 Task: Change the repository scan ignored folder to 3 in the git.
Action: Mouse moved to (27, 633)
Screenshot: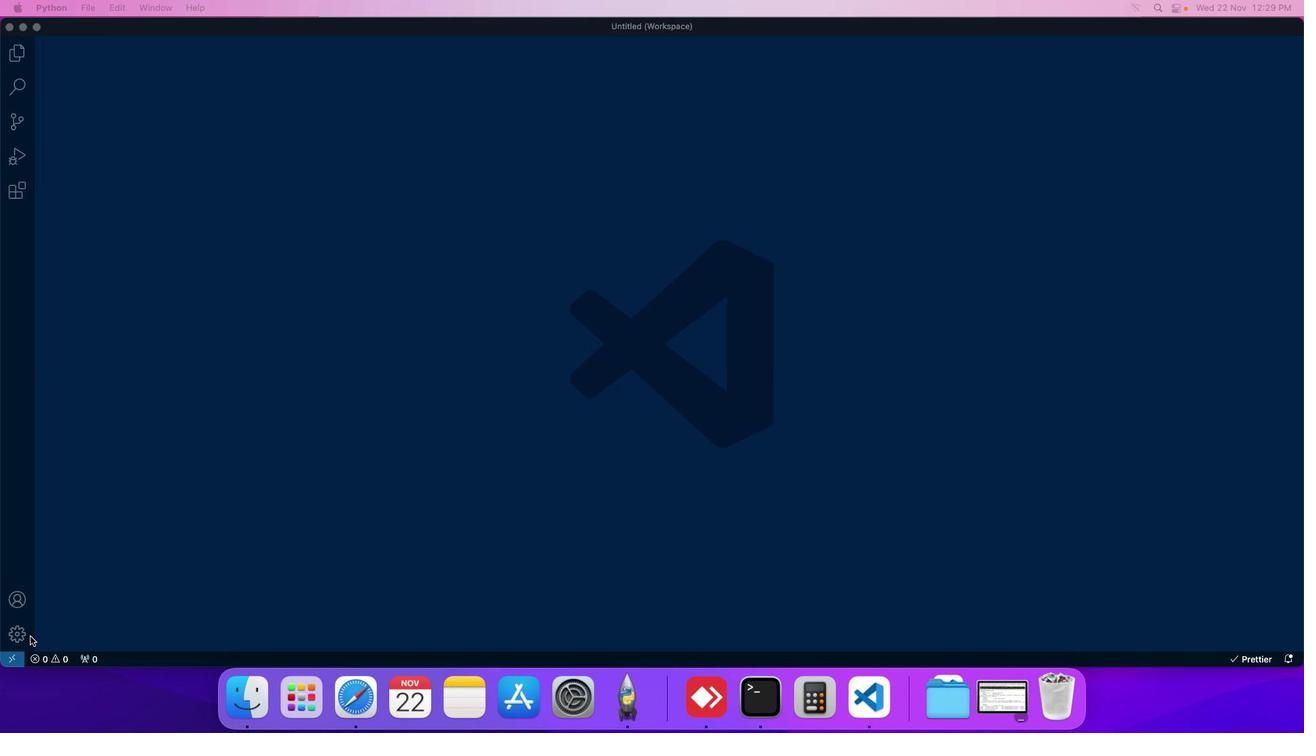 
Action: Mouse pressed left at (27, 633)
Screenshot: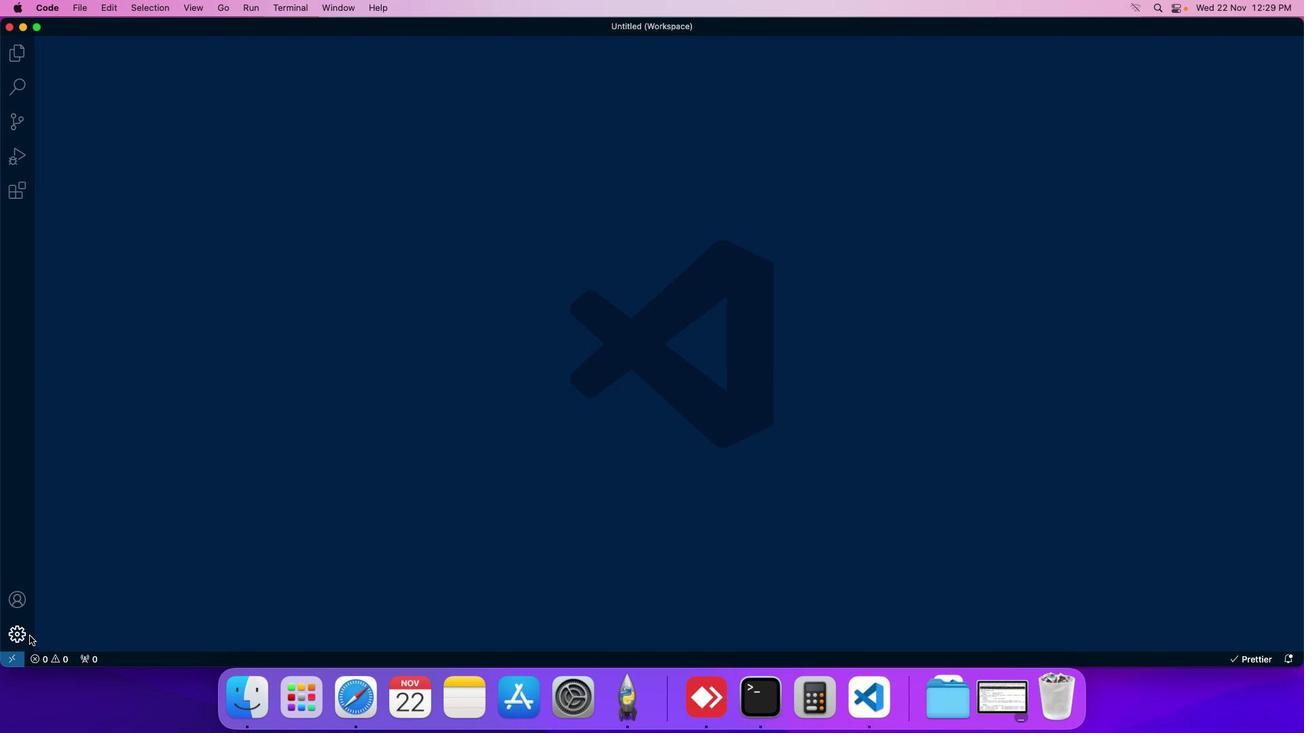 
Action: Mouse moved to (67, 530)
Screenshot: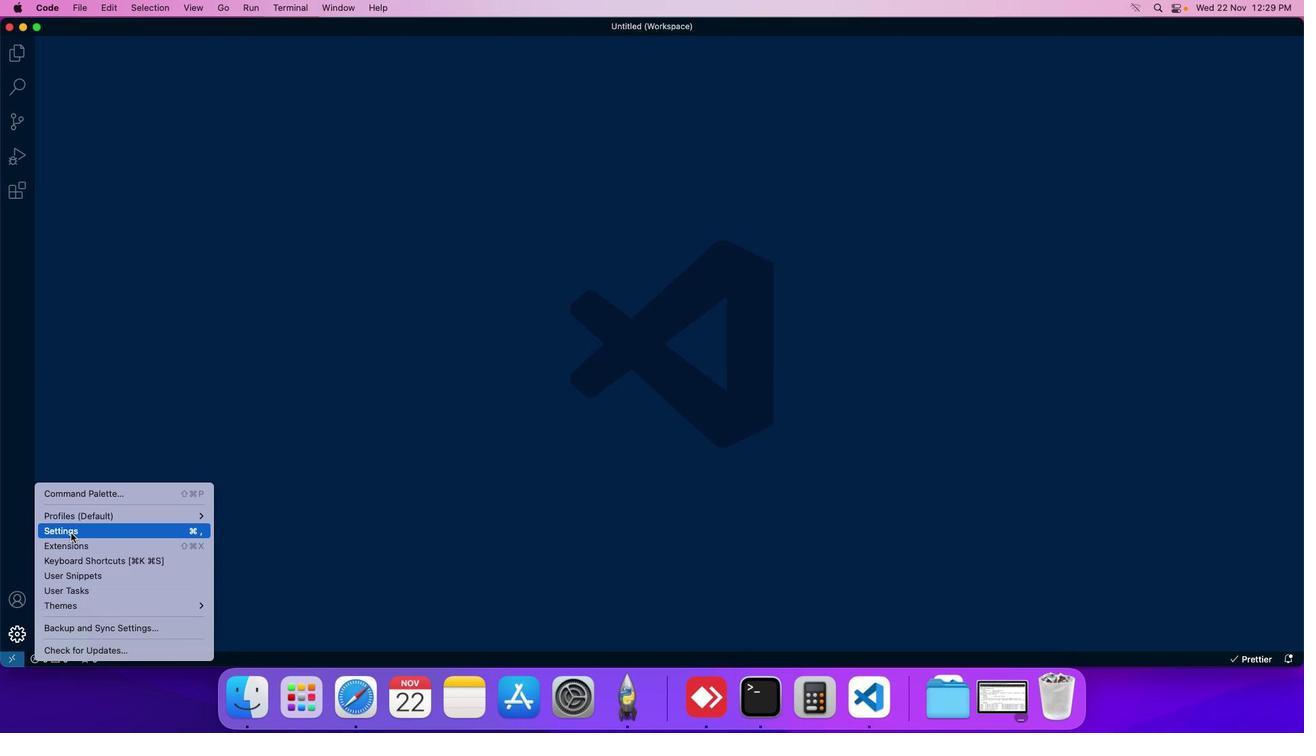 
Action: Mouse pressed left at (67, 530)
Screenshot: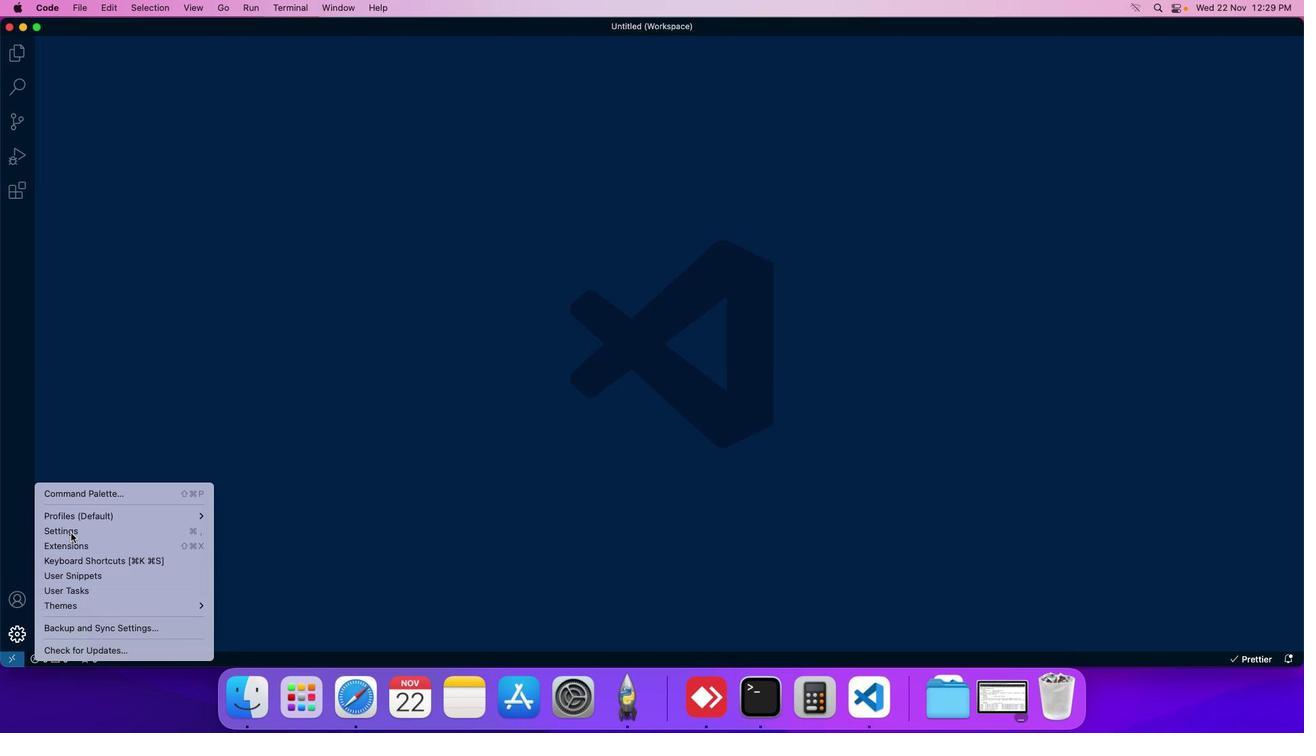 
Action: Mouse moved to (317, 107)
Screenshot: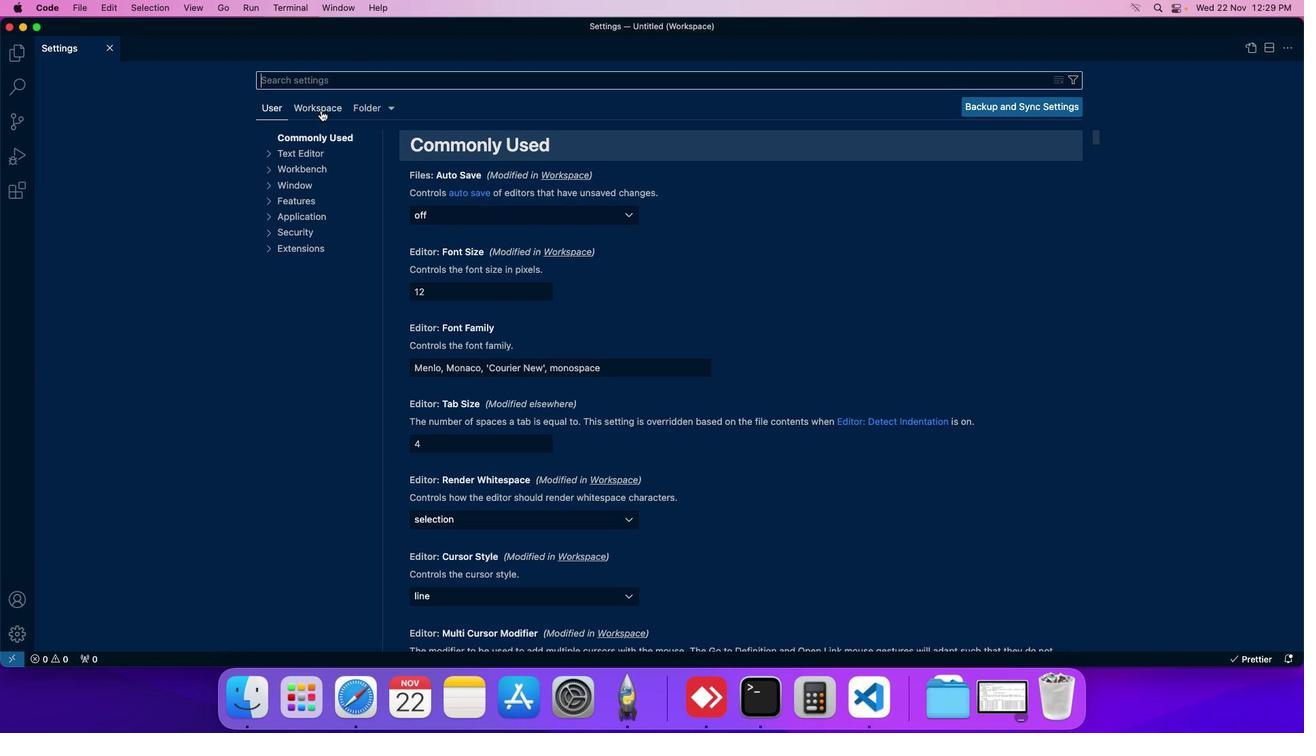 
Action: Mouse pressed left at (317, 107)
Screenshot: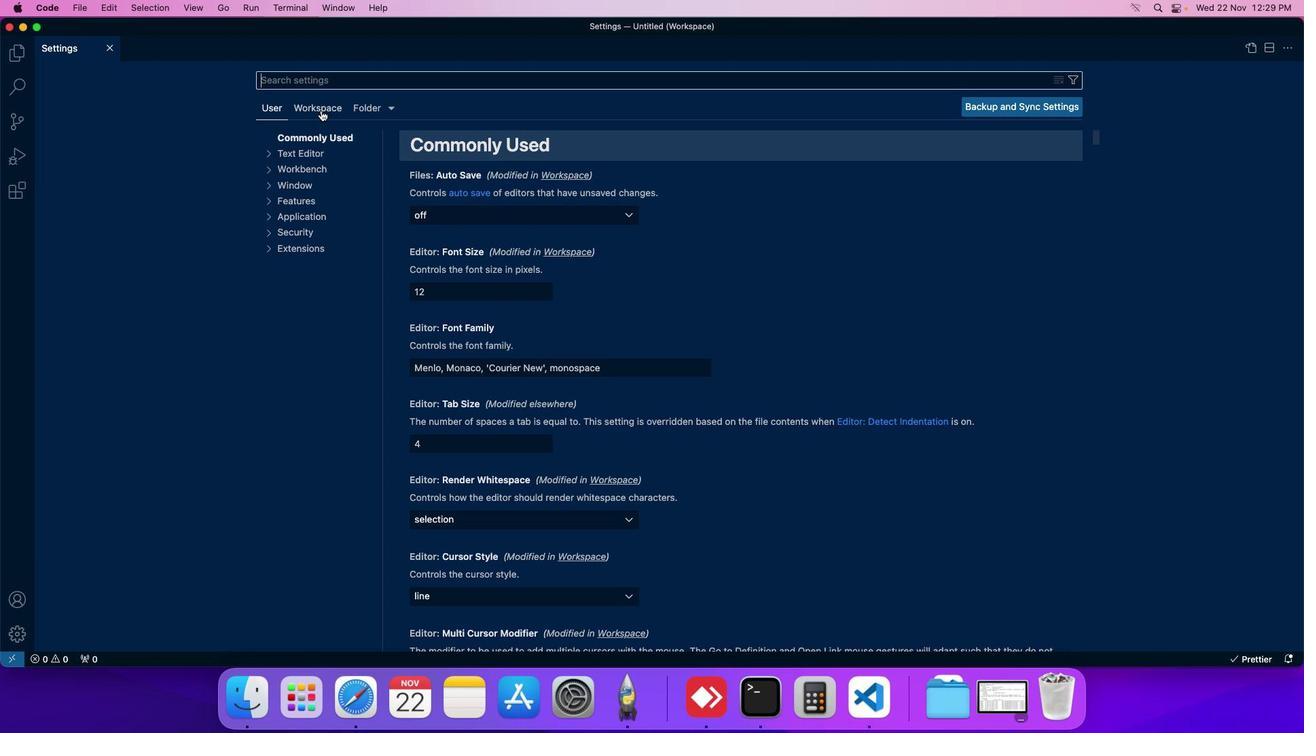 
Action: Mouse moved to (298, 224)
Screenshot: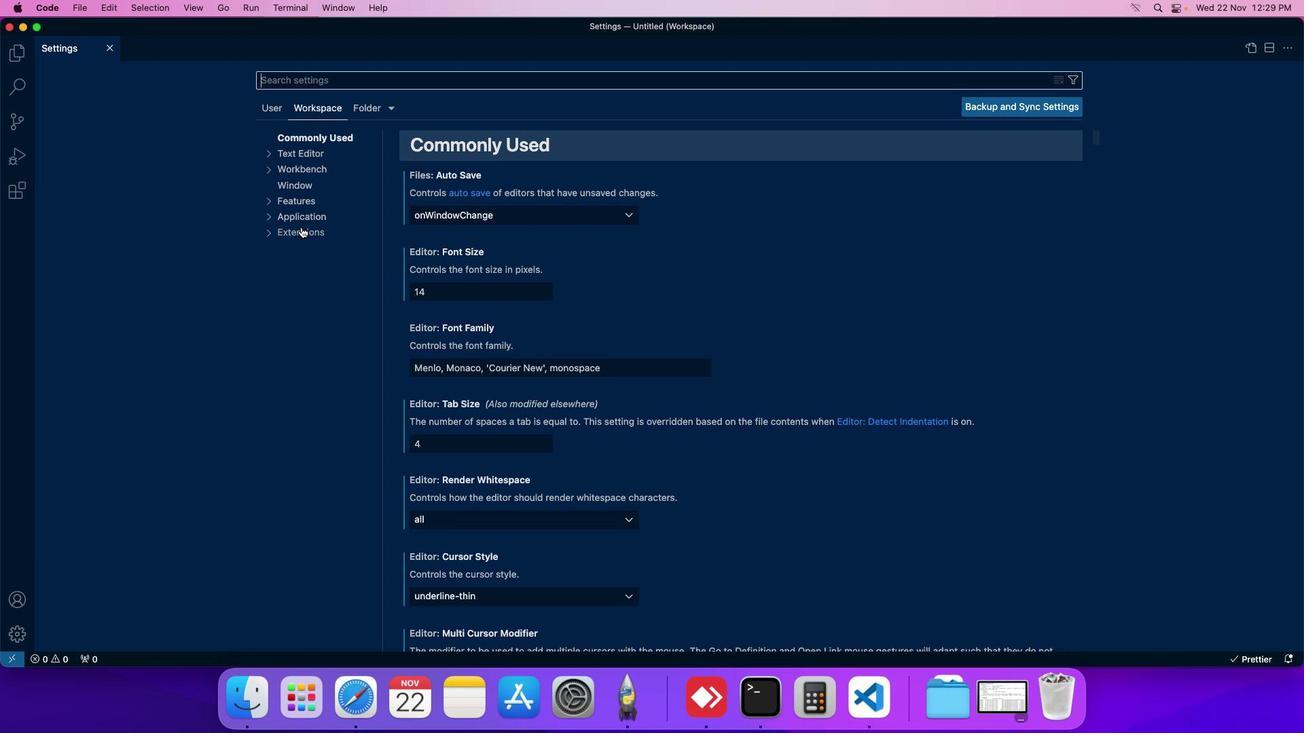
Action: Mouse pressed left at (298, 224)
Screenshot: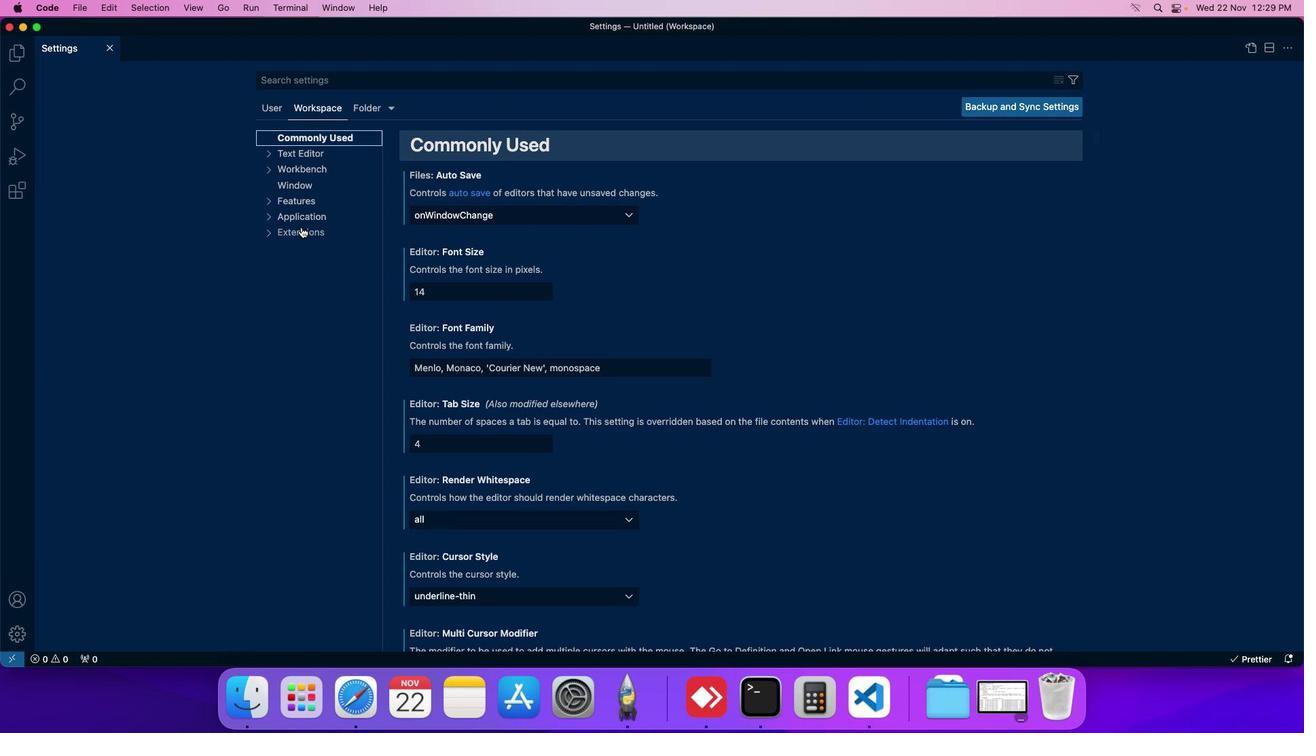 
Action: Mouse moved to (296, 284)
Screenshot: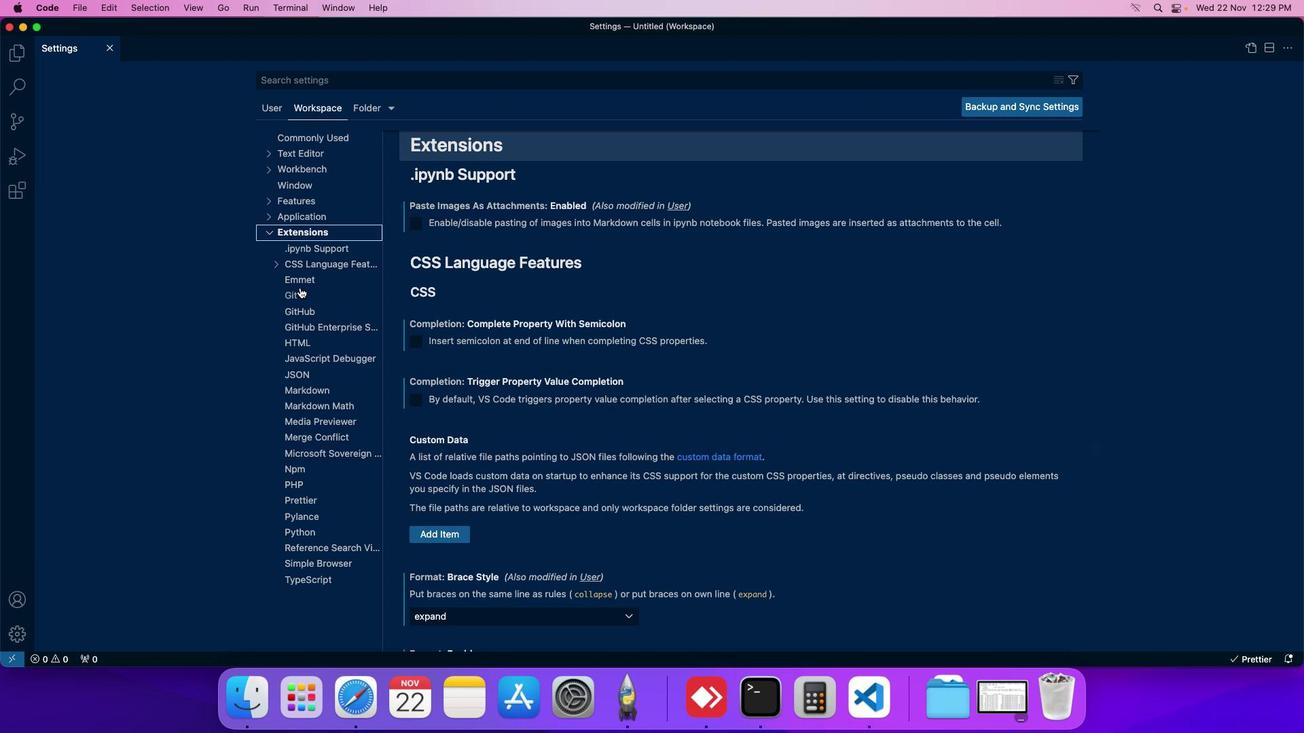 
Action: Mouse pressed left at (296, 284)
Screenshot: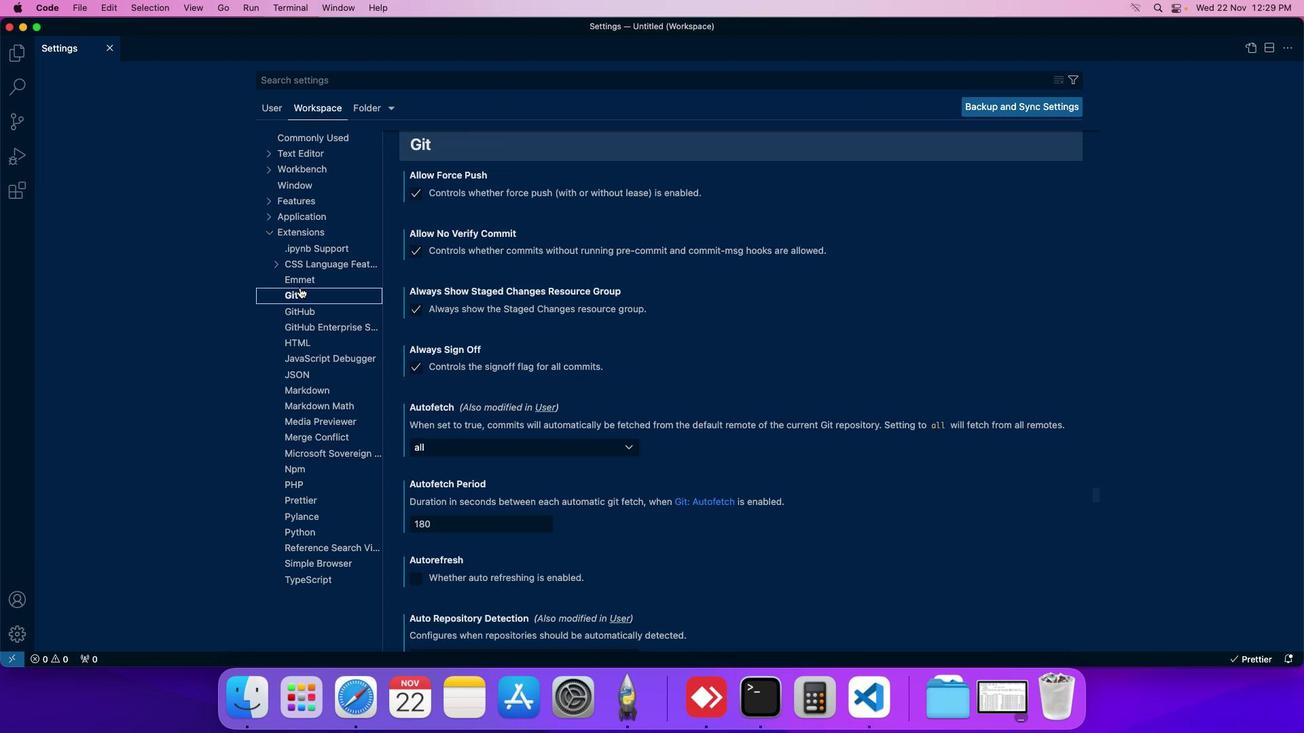 
Action: Mouse moved to (401, 358)
Screenshot: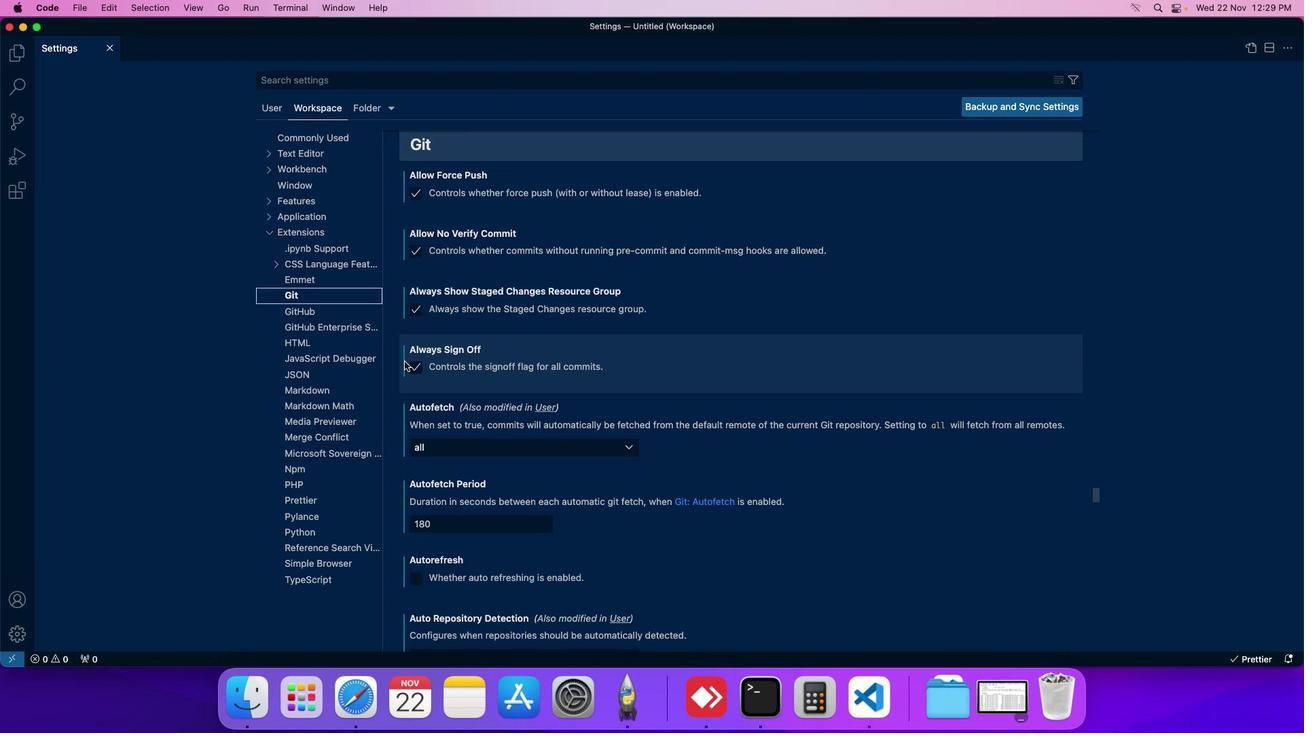 
Action: Mouse scrolled (401, 358) with delta (-2, -3)
Screenshot: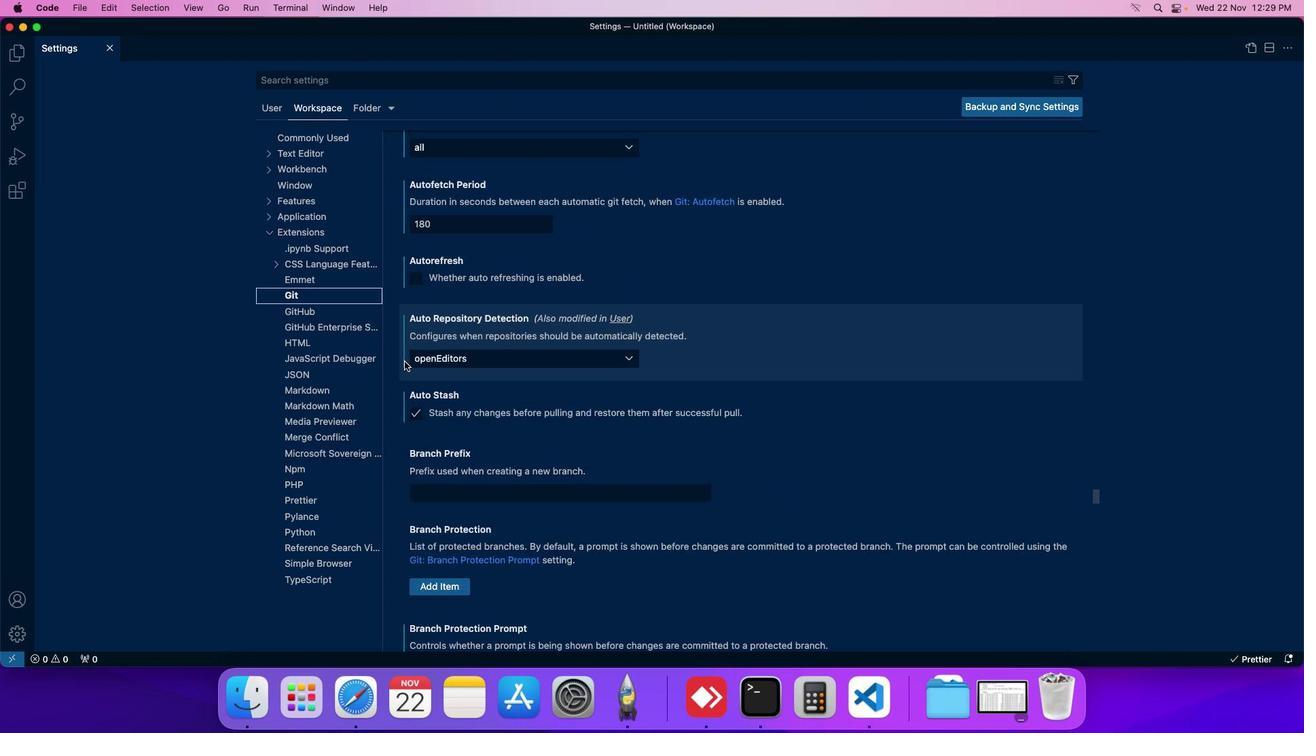 
Action: Mouse scrolled (401, 358) with delta (-2, -3)
Screenshot: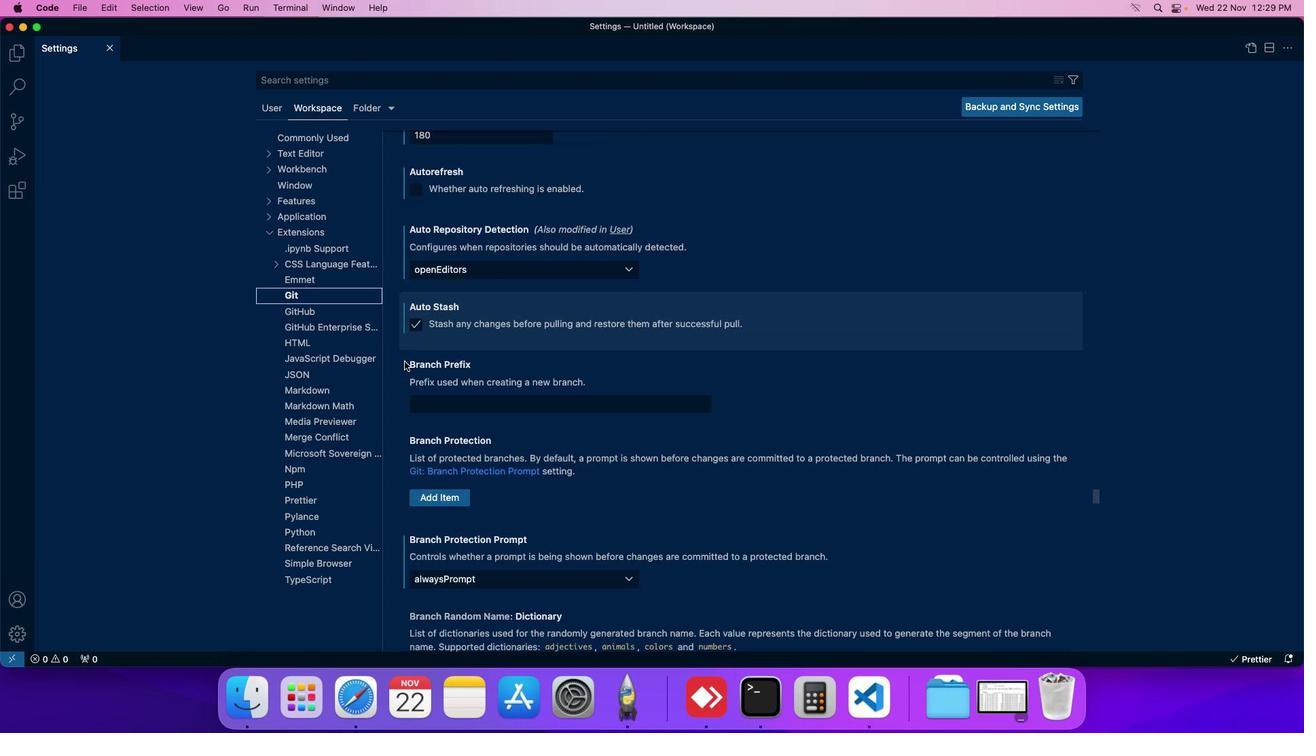 
Action: Mouse scrolled (401, 358) with delta (-2, -3)
Screenshot: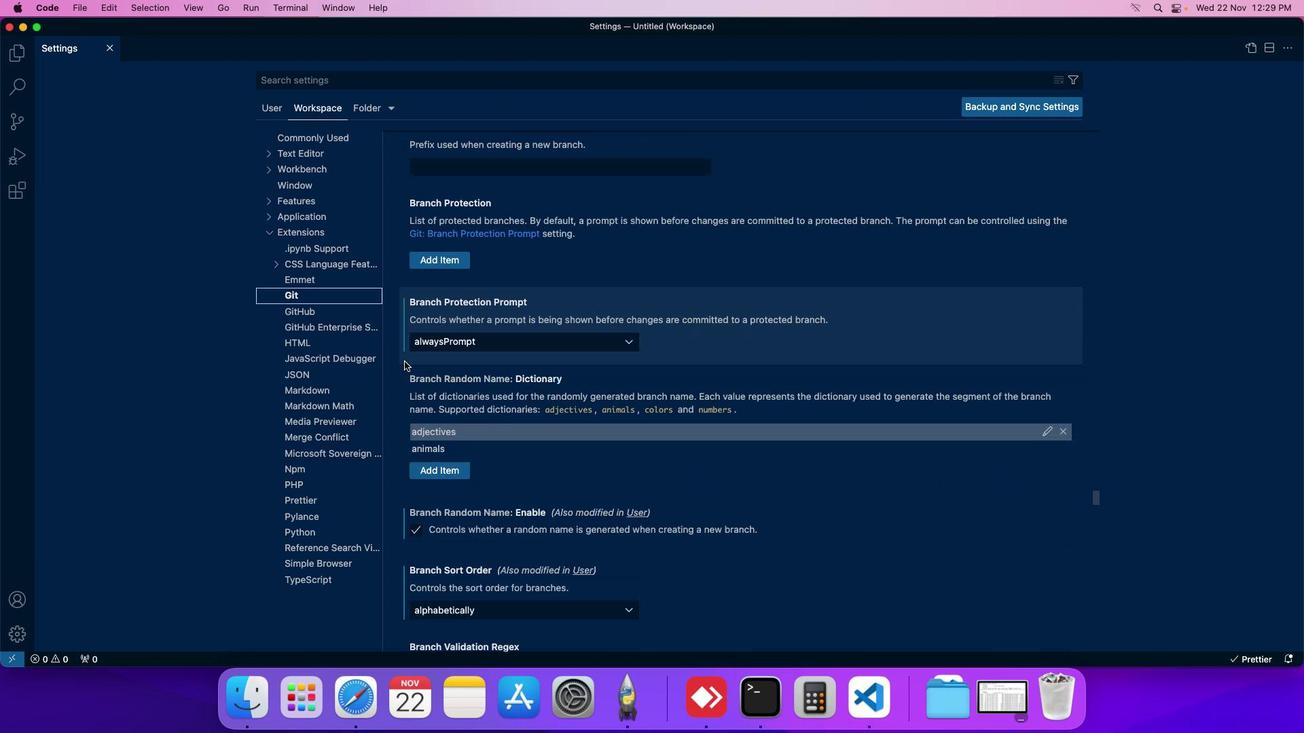
Action: Mouse scrolled (401, 358) with delta (-2, -3)
Screenshot: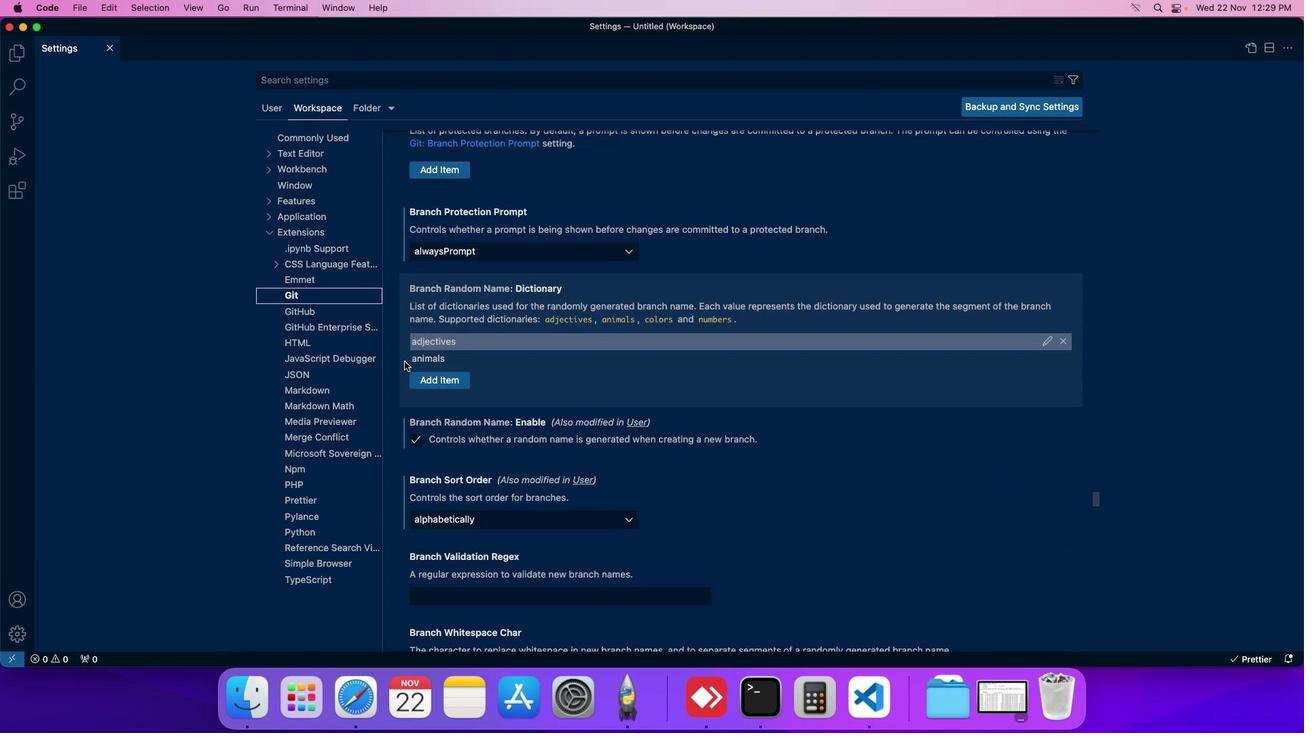 
Action: Mouse scrolled (401, 358) with delta (-2, -3)
Screenshot: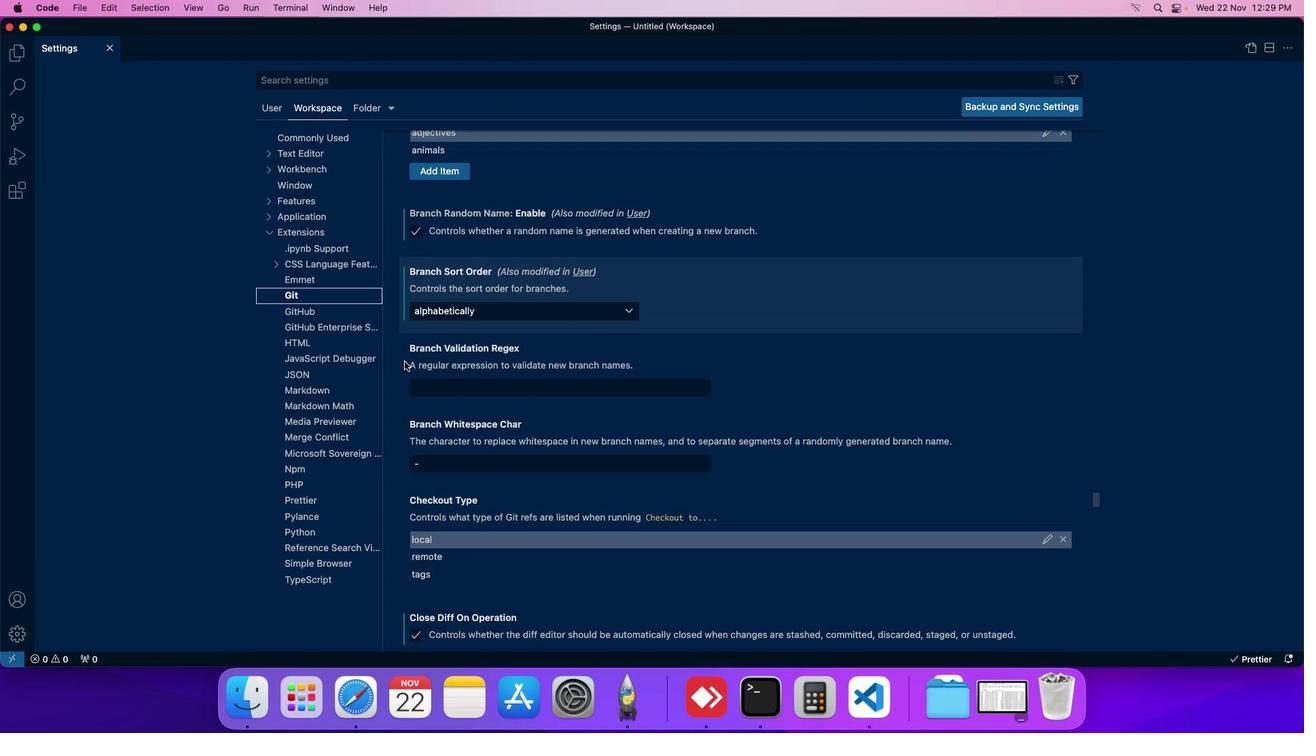 
Action: Mouse scrolled (401, 358) with delta (-2, -3)
Screenshot: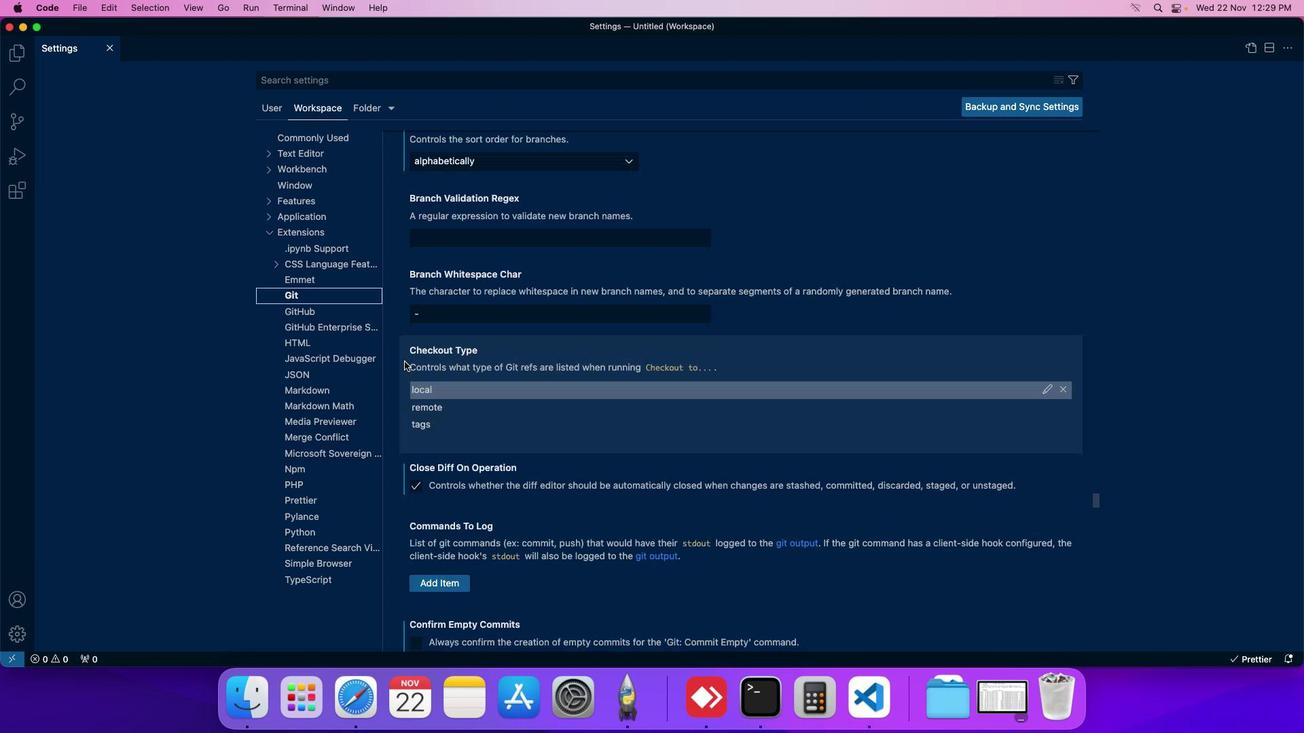 
Action: Mouse scrolled (401, 358) with delta (-2, -3)
Screenshot: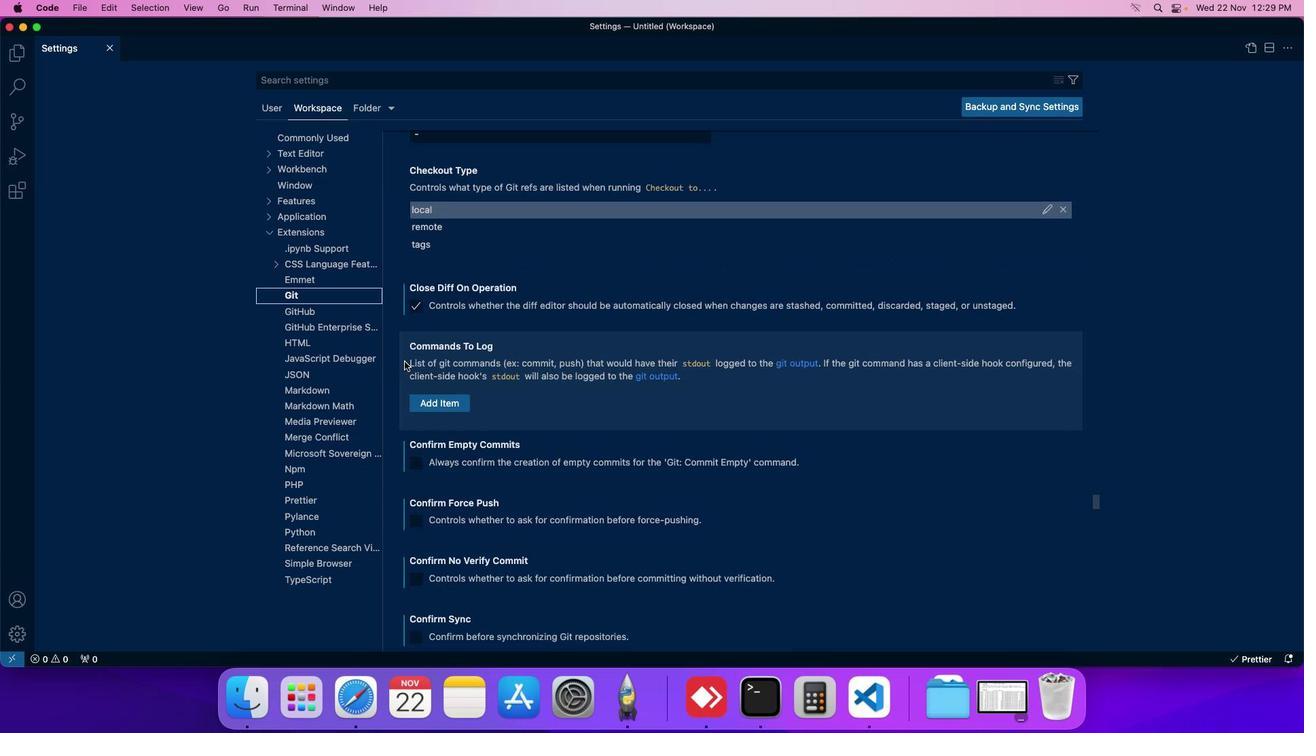 
Action: Mouse scrolled (401, 358) with delta (-2, -3)
Screenshot: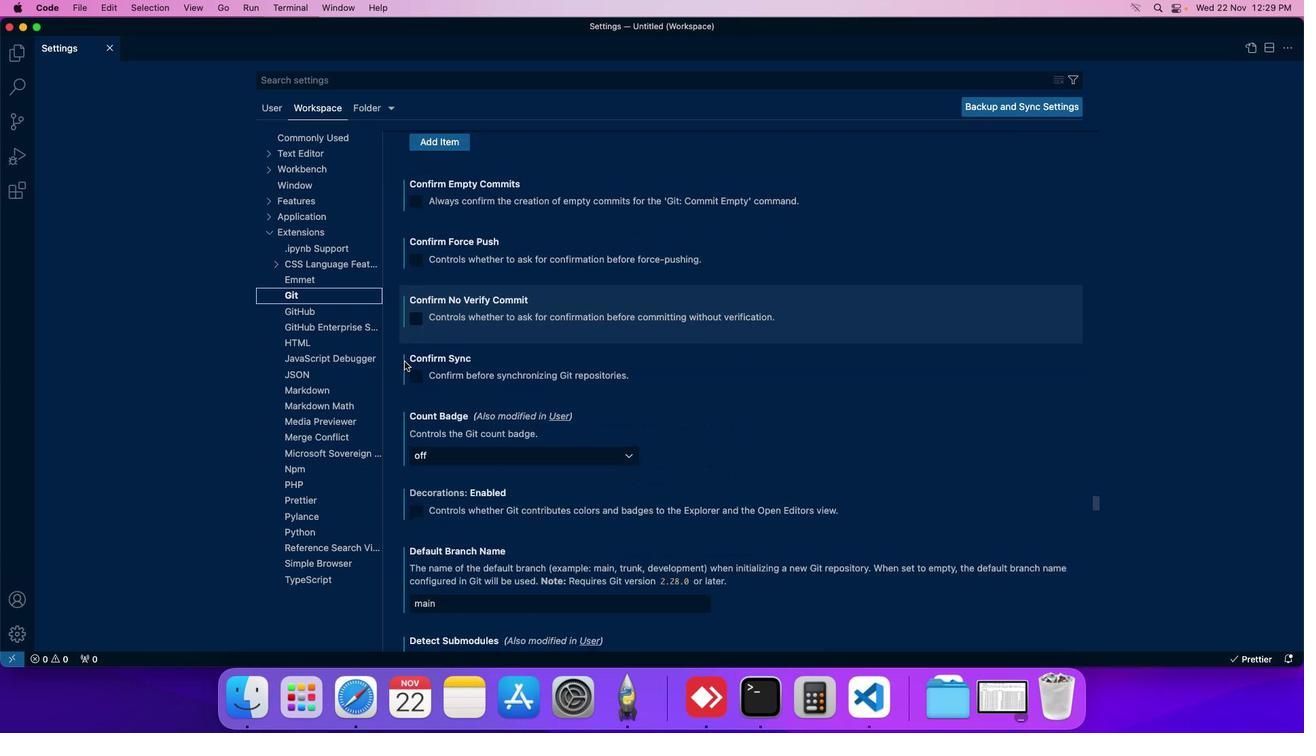 
Action: Mouse scrolled (401, 358) with delta (-2, -3)
Screenshot: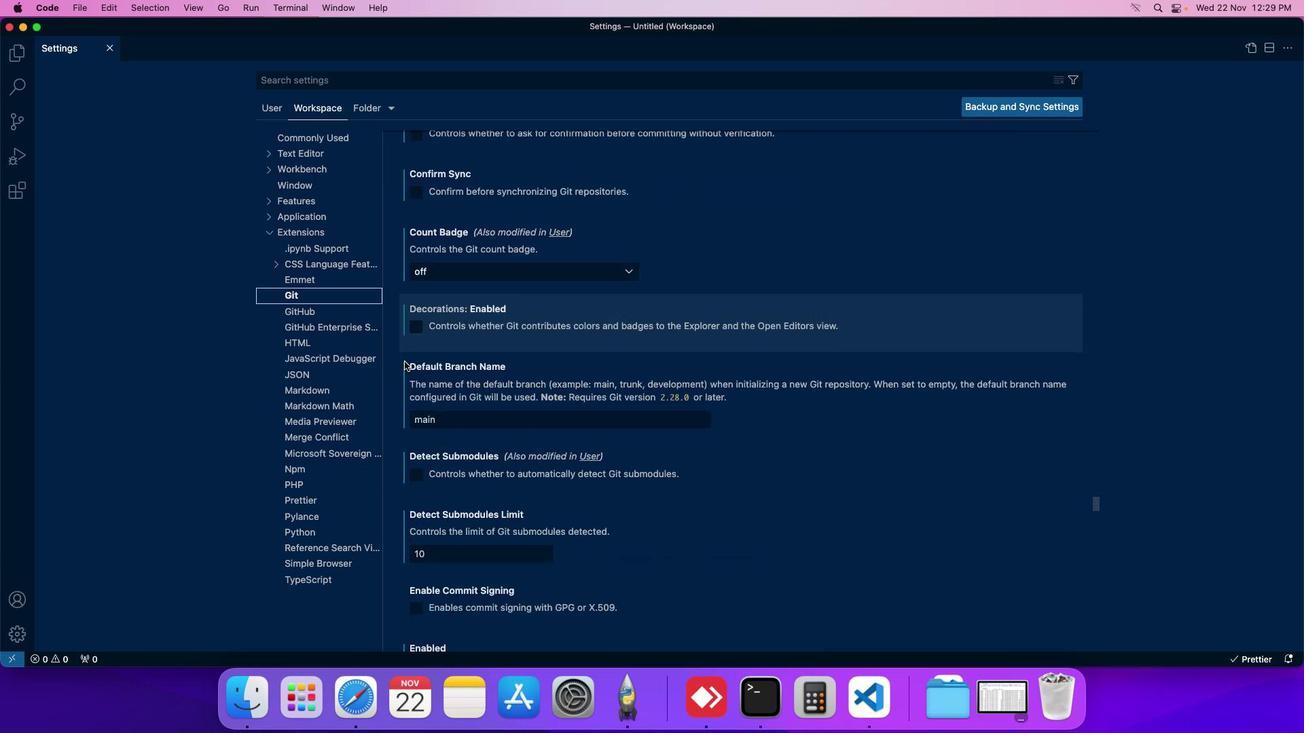 
Action: Mouse scrolled (401, 358) with delta (-2, -3)
Screenshot: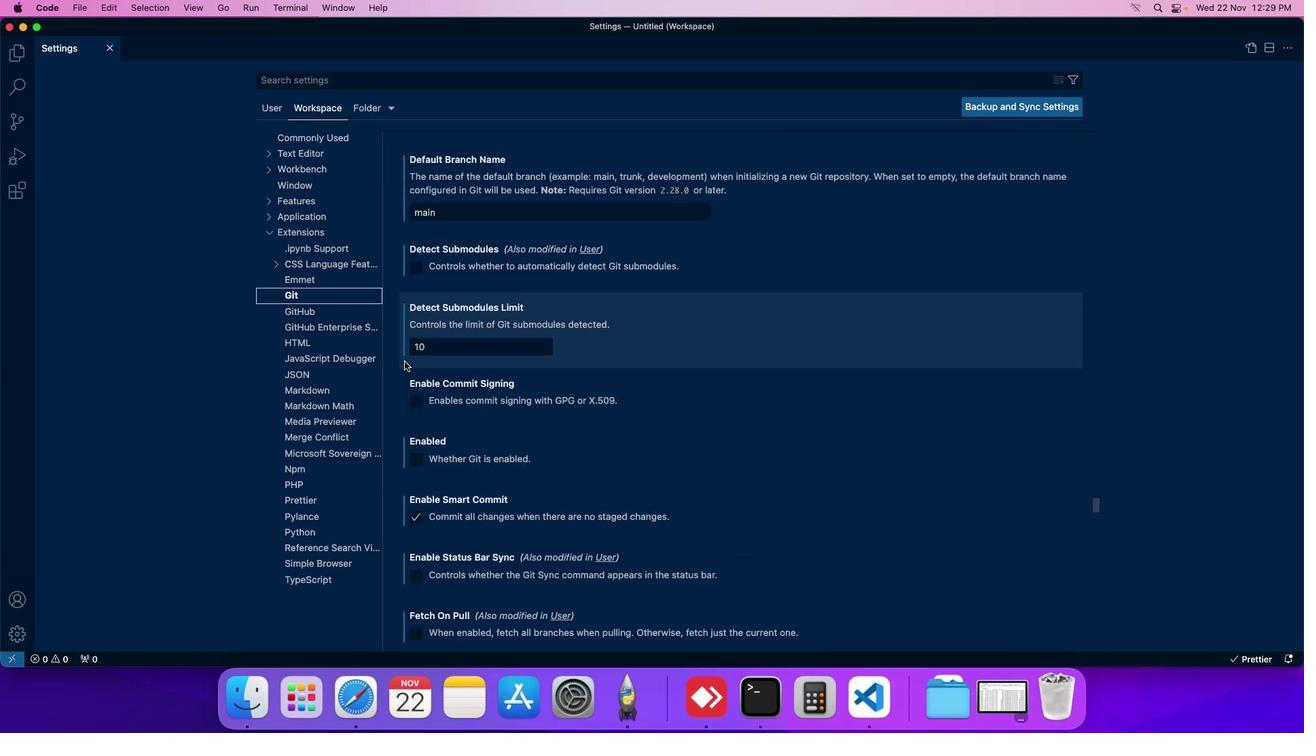 
Action: Mouse scrolled (401, 358) with delta (-2, -3)
Screenshot: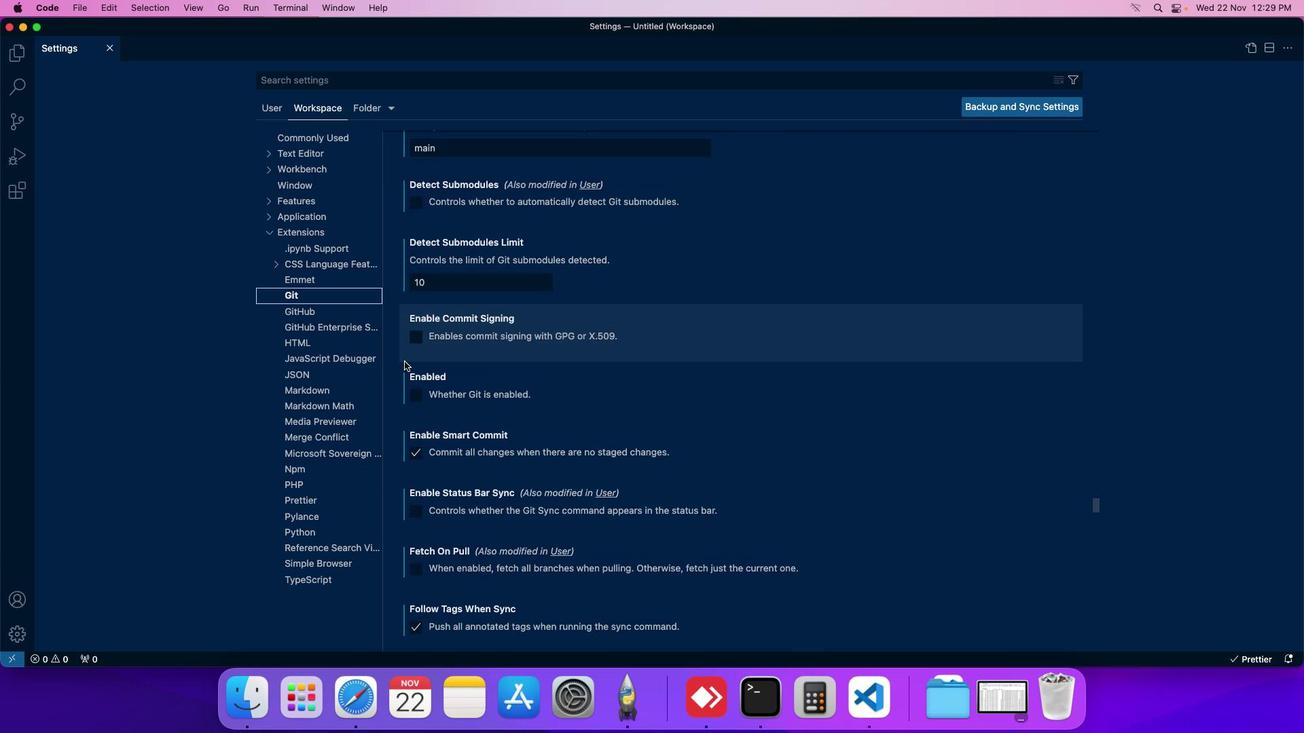 
Action: Mouse scrolled (401, 358) with delta (-2, -3)
Screenshot: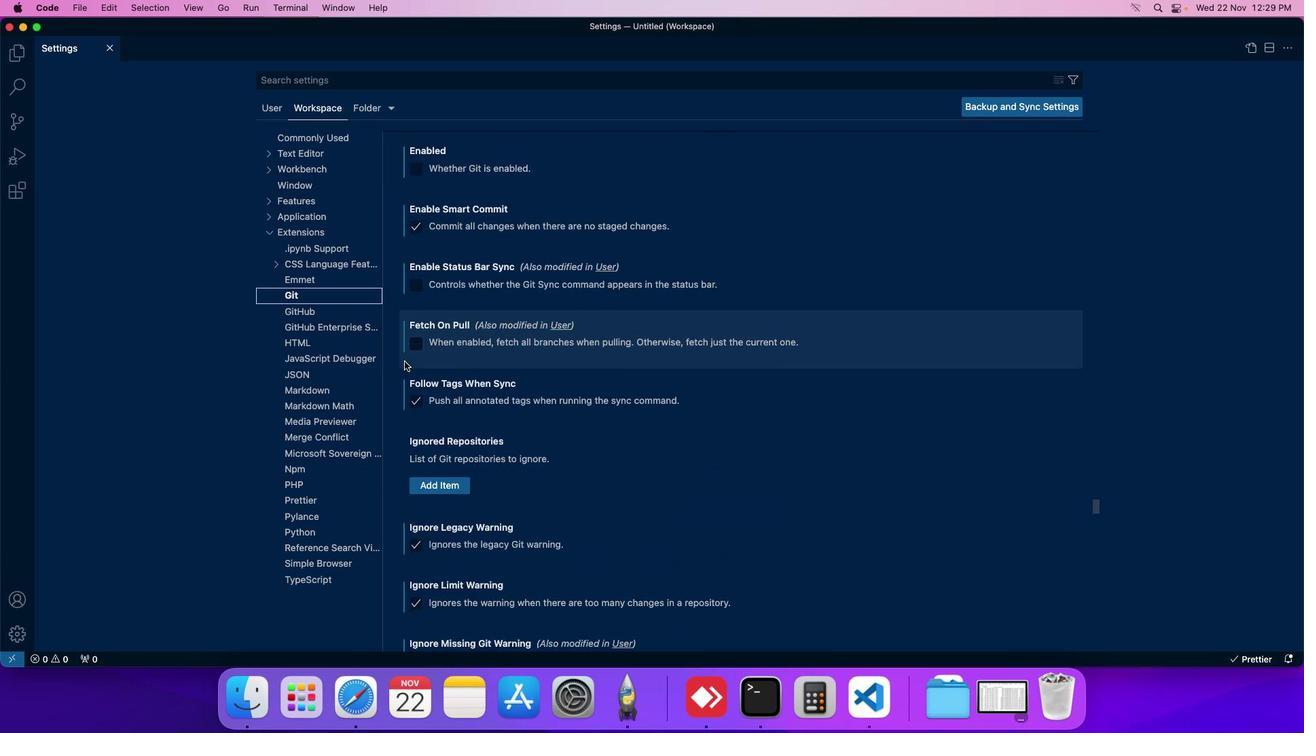 
Action: Mouse scrolled (401, 358) with delta (-2, -3)
Screenshot: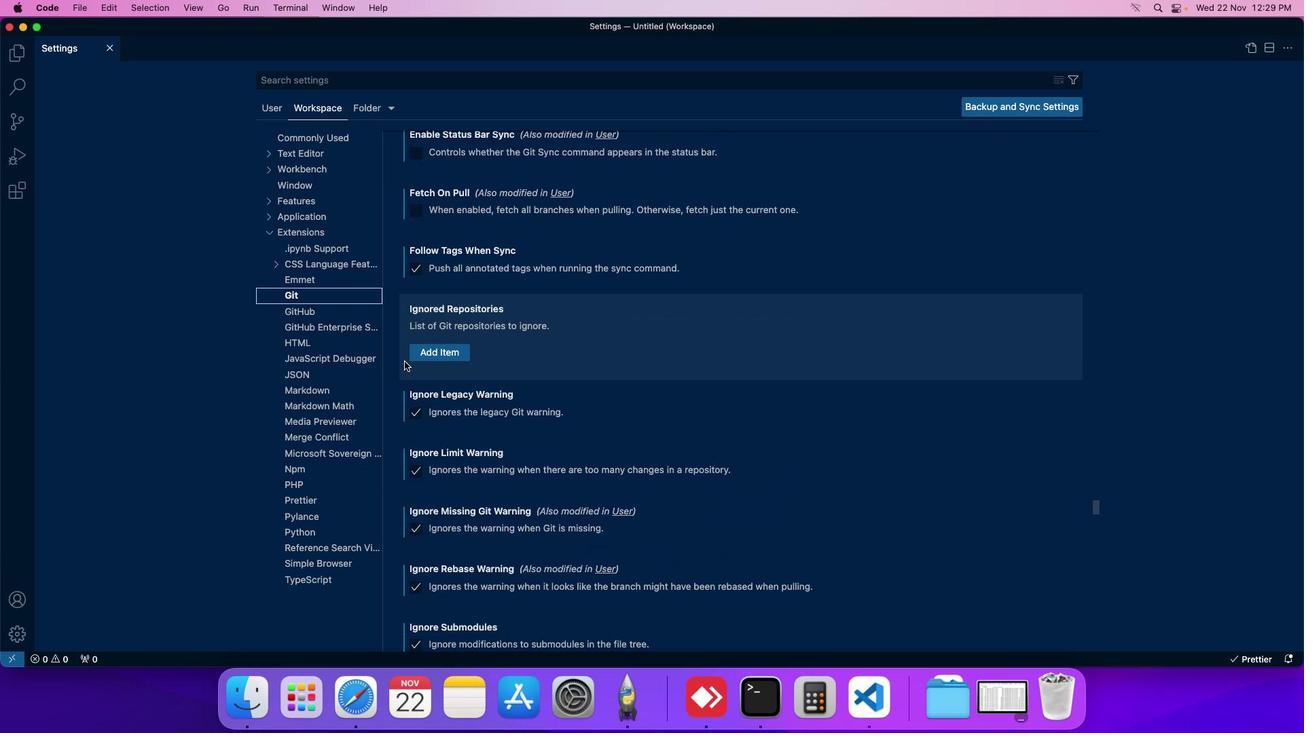
Action: Mouse scrolled (401, 358) with delta (-2, -3)
Screenshot: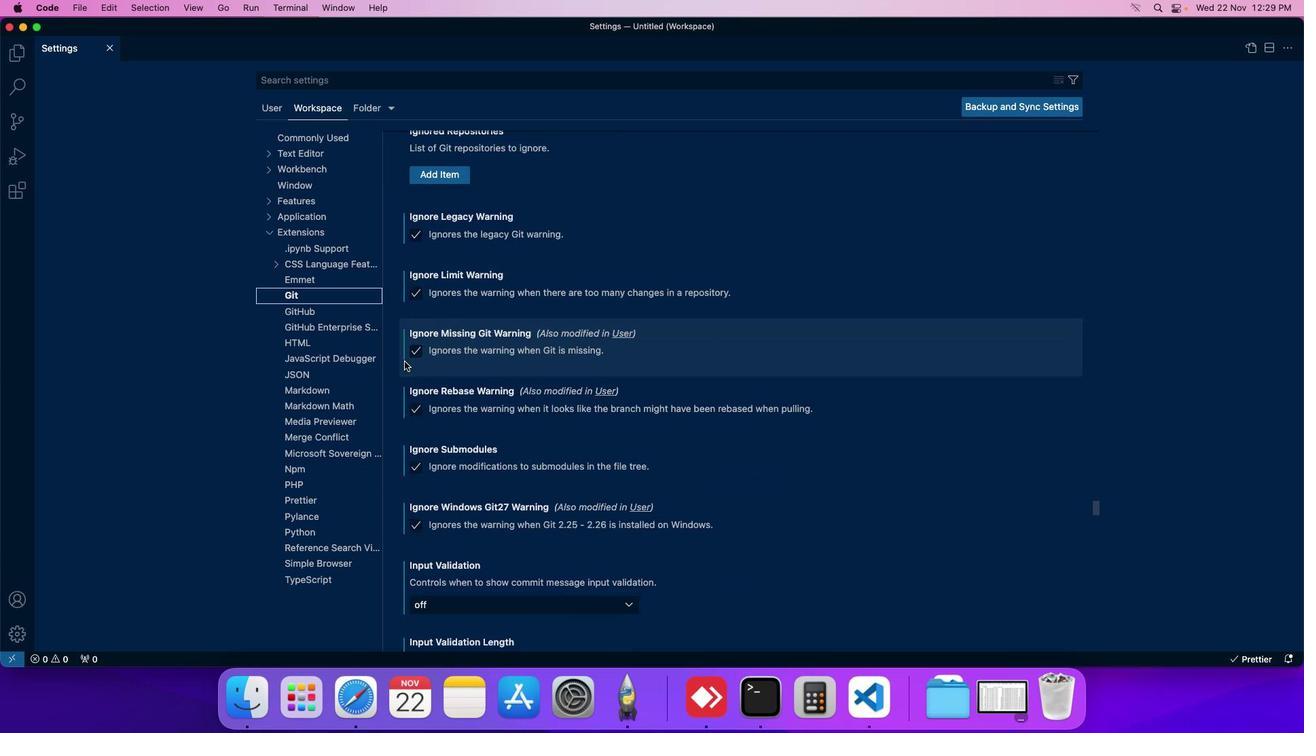 
Action: Mouse scrolled (401, 358) with delta (-2, -3)
Screenshot: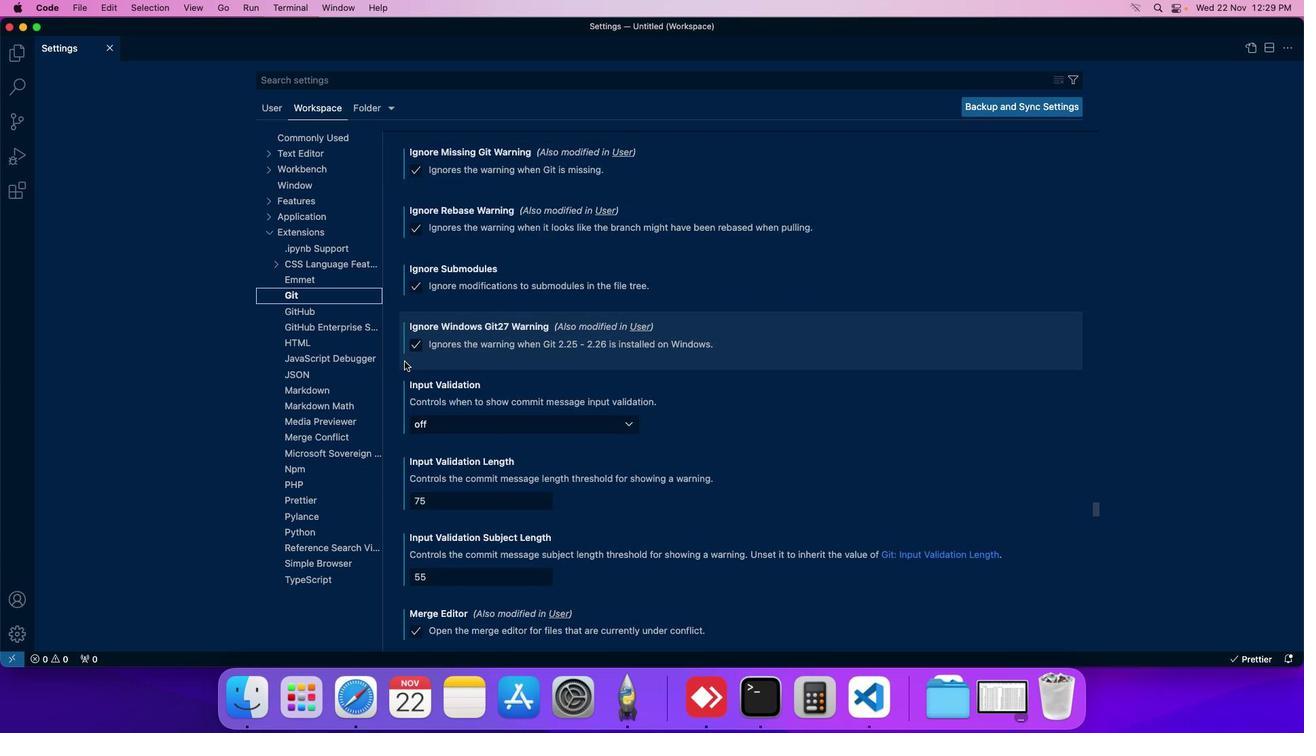 
Action: Mouse scrolled (401, 358) with delta (-2, -3)
Screenshot: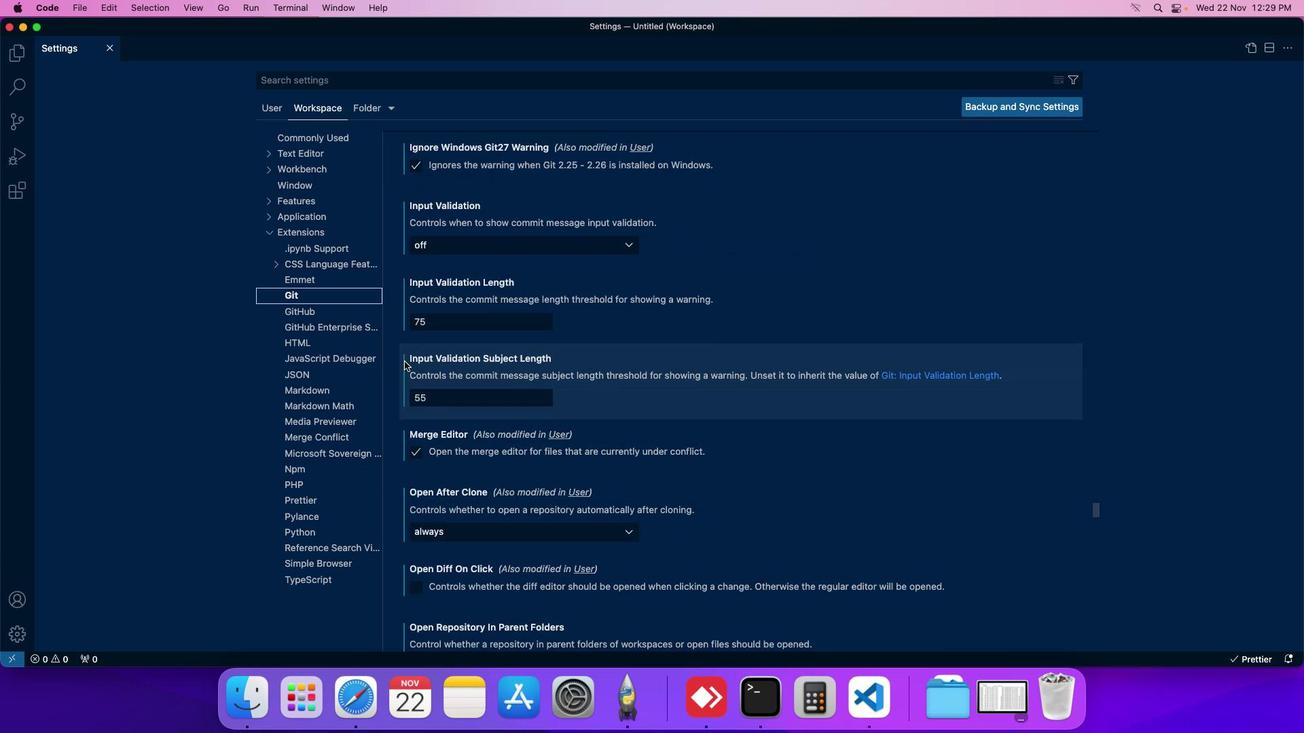 
Action: Mouse scrolled (401, 358) with delta (-2, -3)
Screenshot: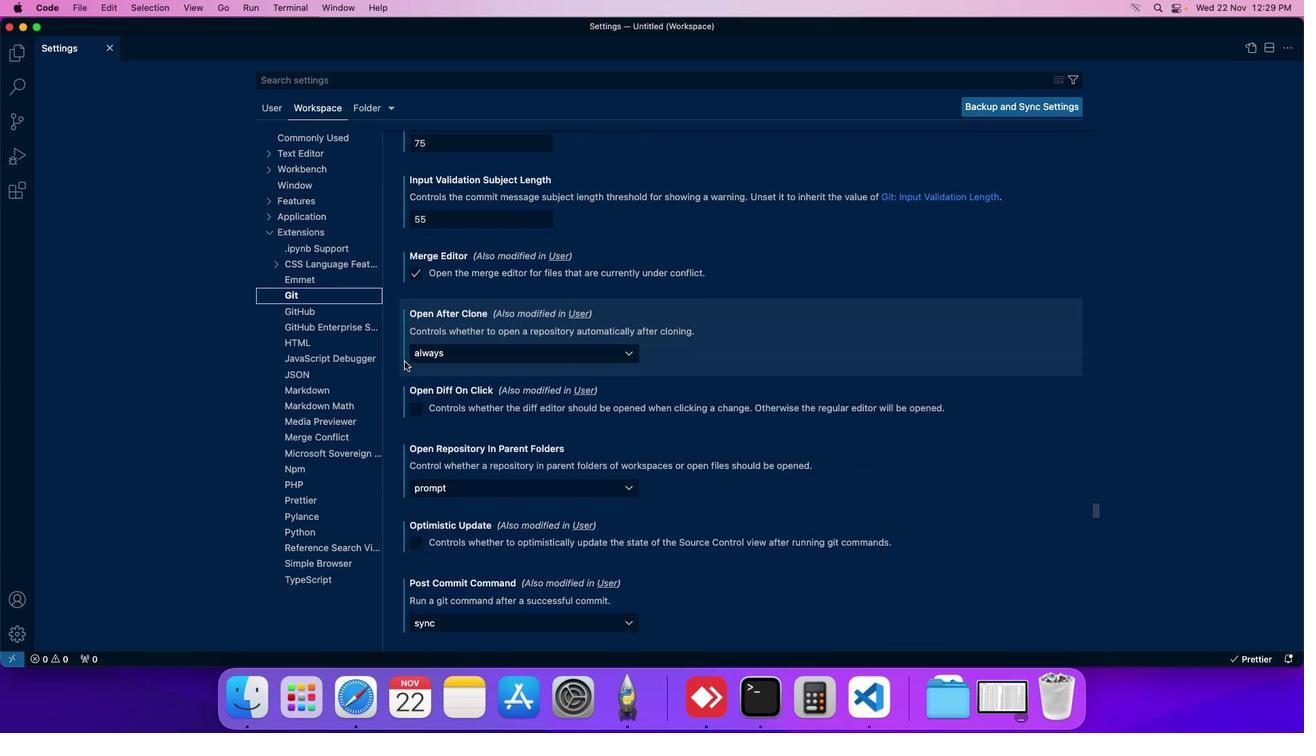 
Action: Mouse scrolled (401, 358) with delta (-2, -3)
Screenshot: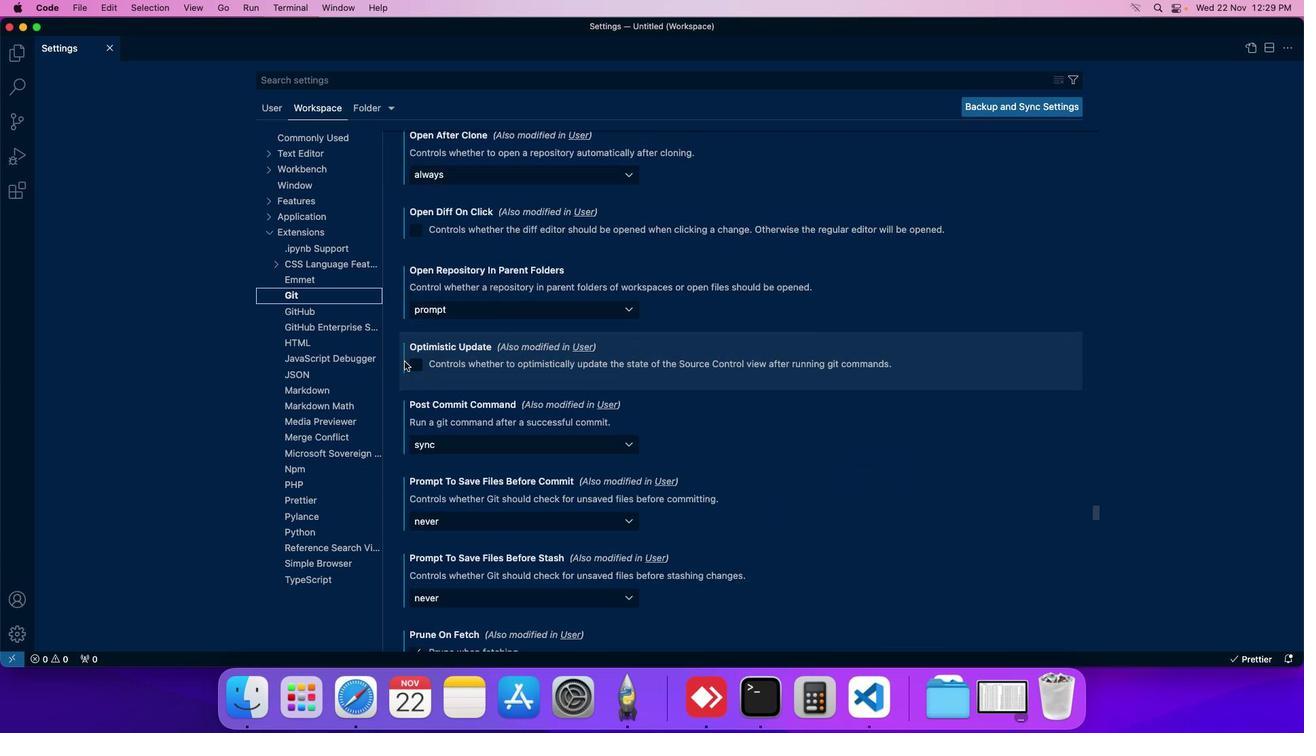 
Action: Mouse scrolled (401, 358) with delta (-2, -3)
Screenshot: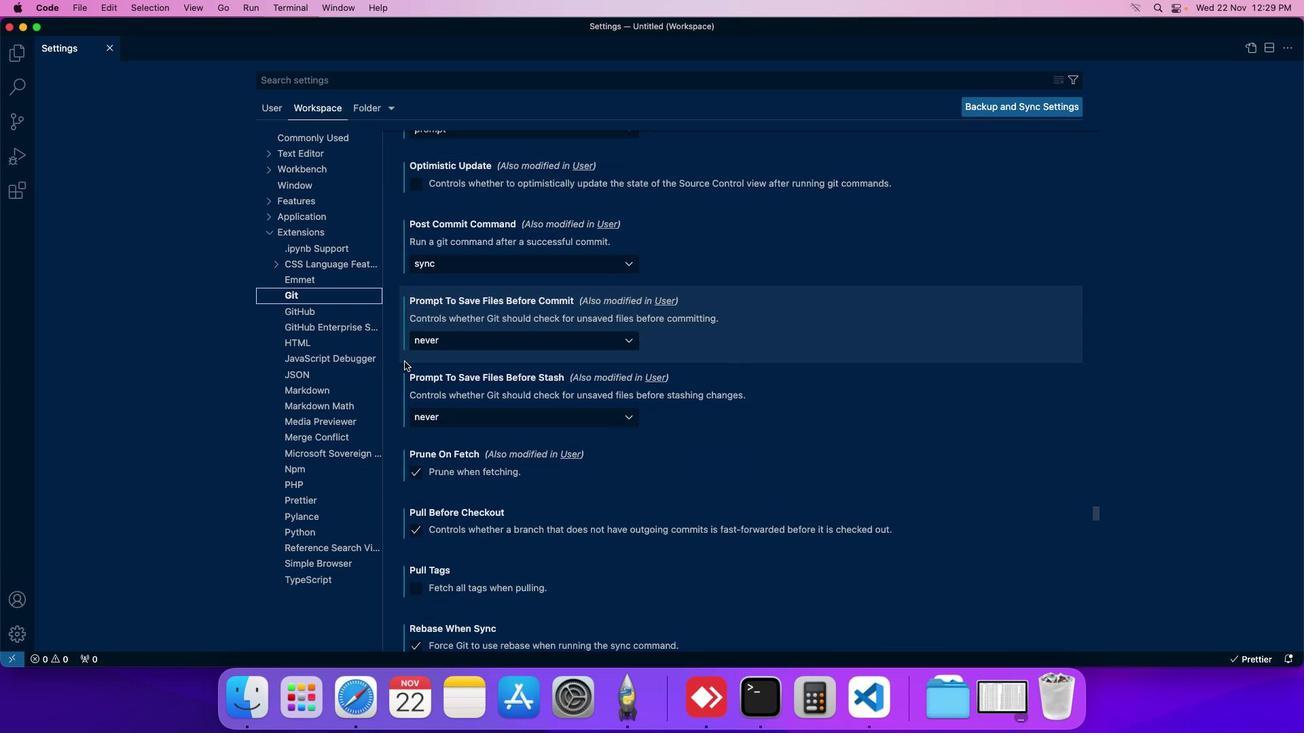 
Action: Mouse scrolled (401, 358) with delta (-2, -3)
Screenshot: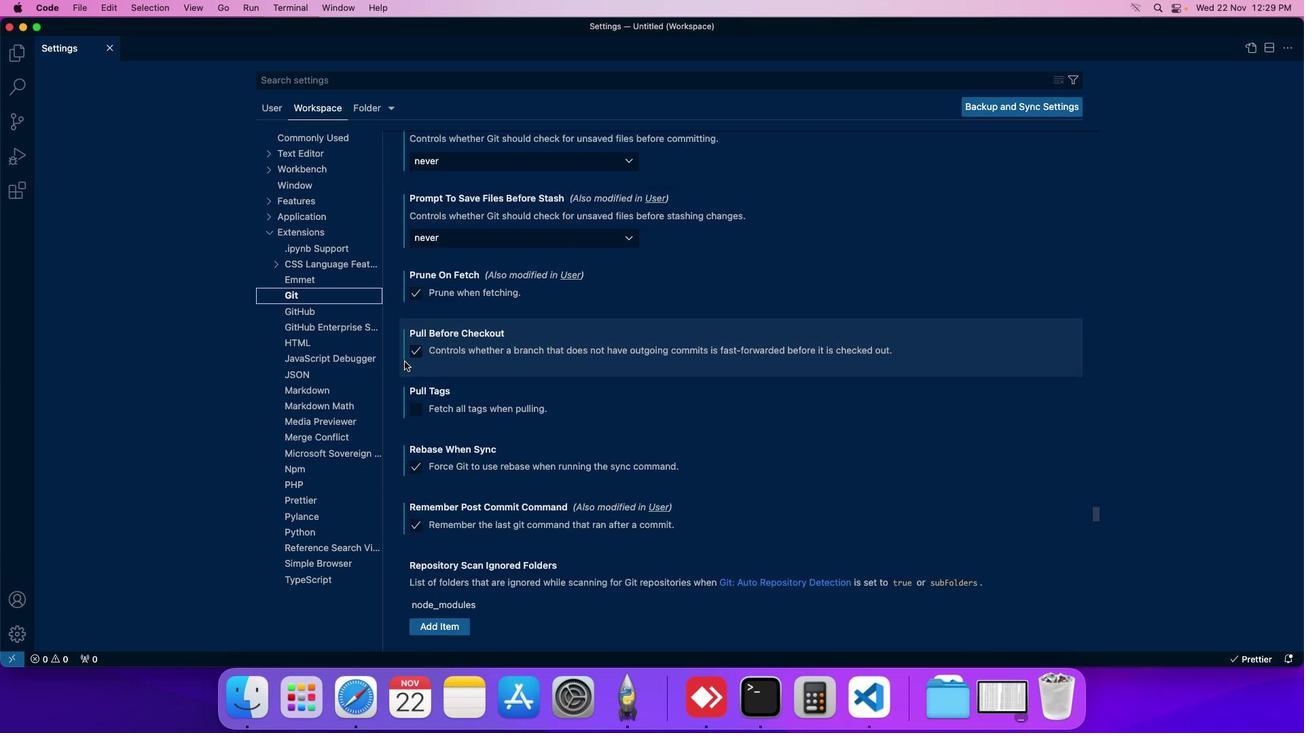 
Action: Mouse scrolled (401, 358) with delta (-2, -3)
Screenshot: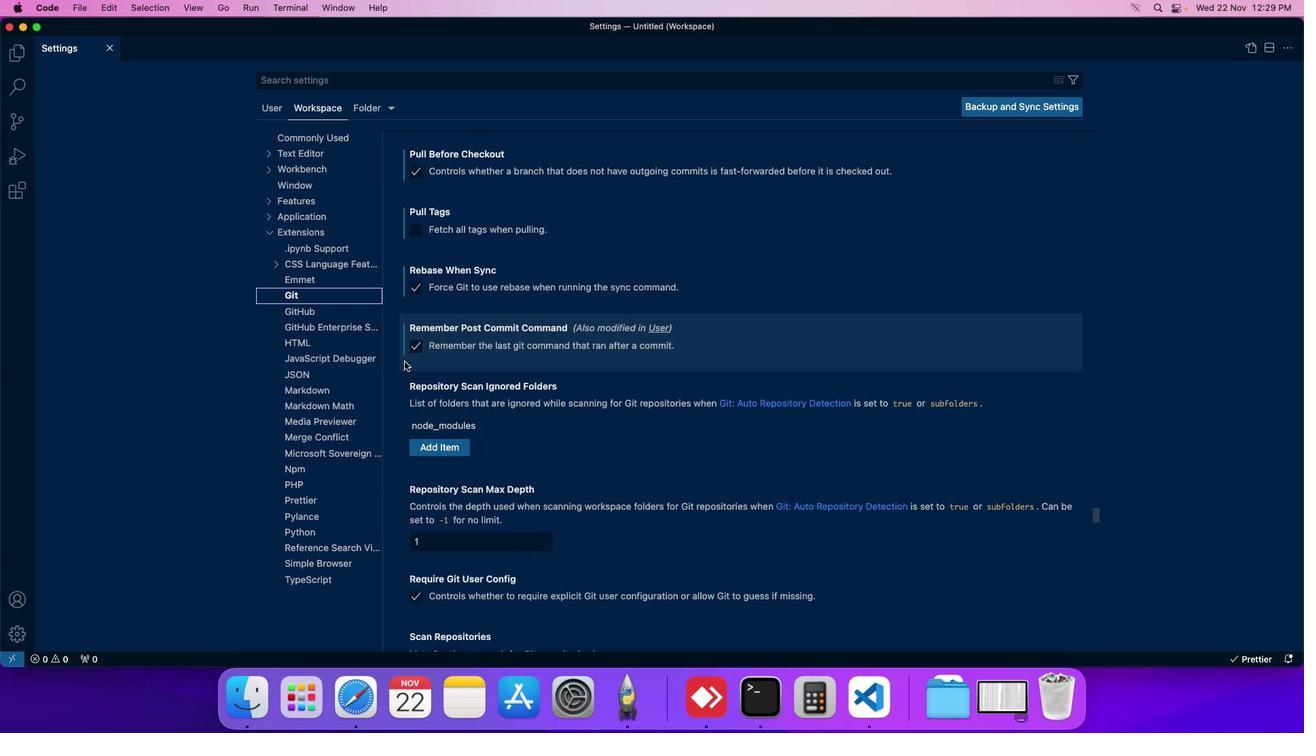 
Action: Mouse scrolled (401, 358) with delta (-2, -3)
Screenshot: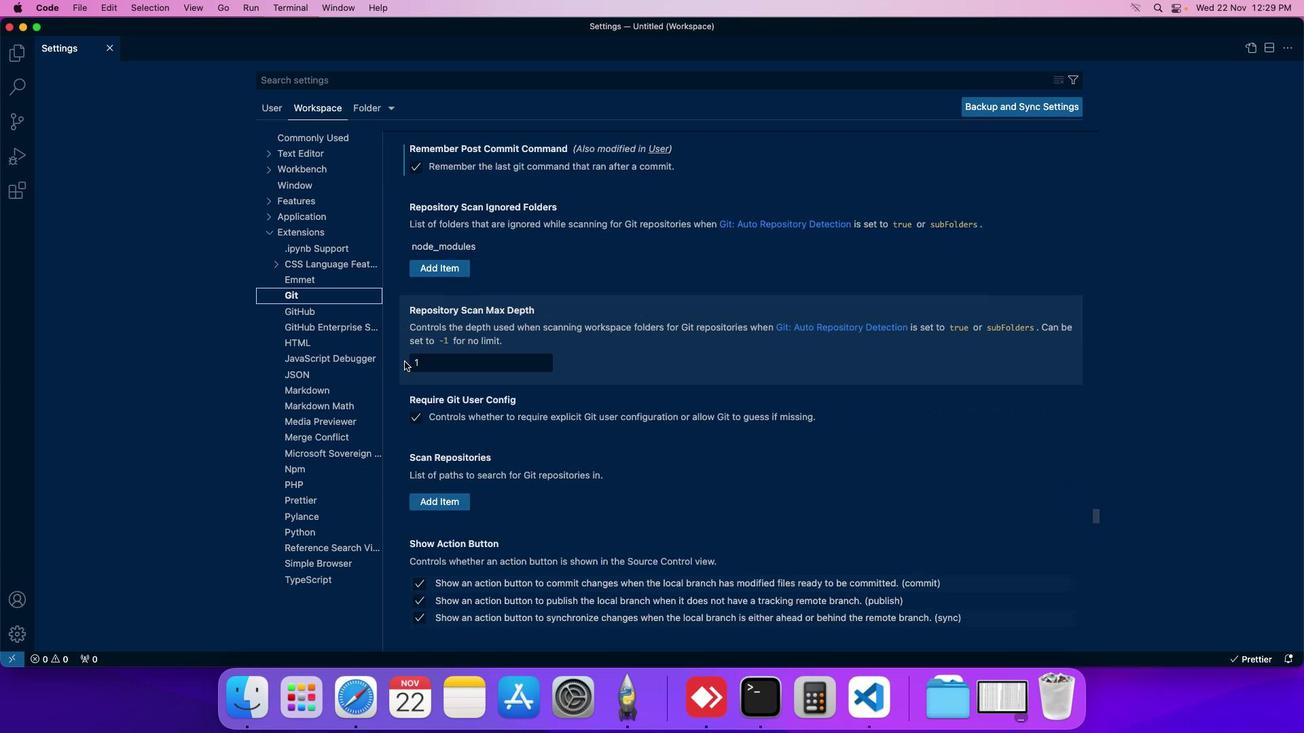 
Action: Mouse scrolled (401, 358) with delta (-2, -3)
Screenshot: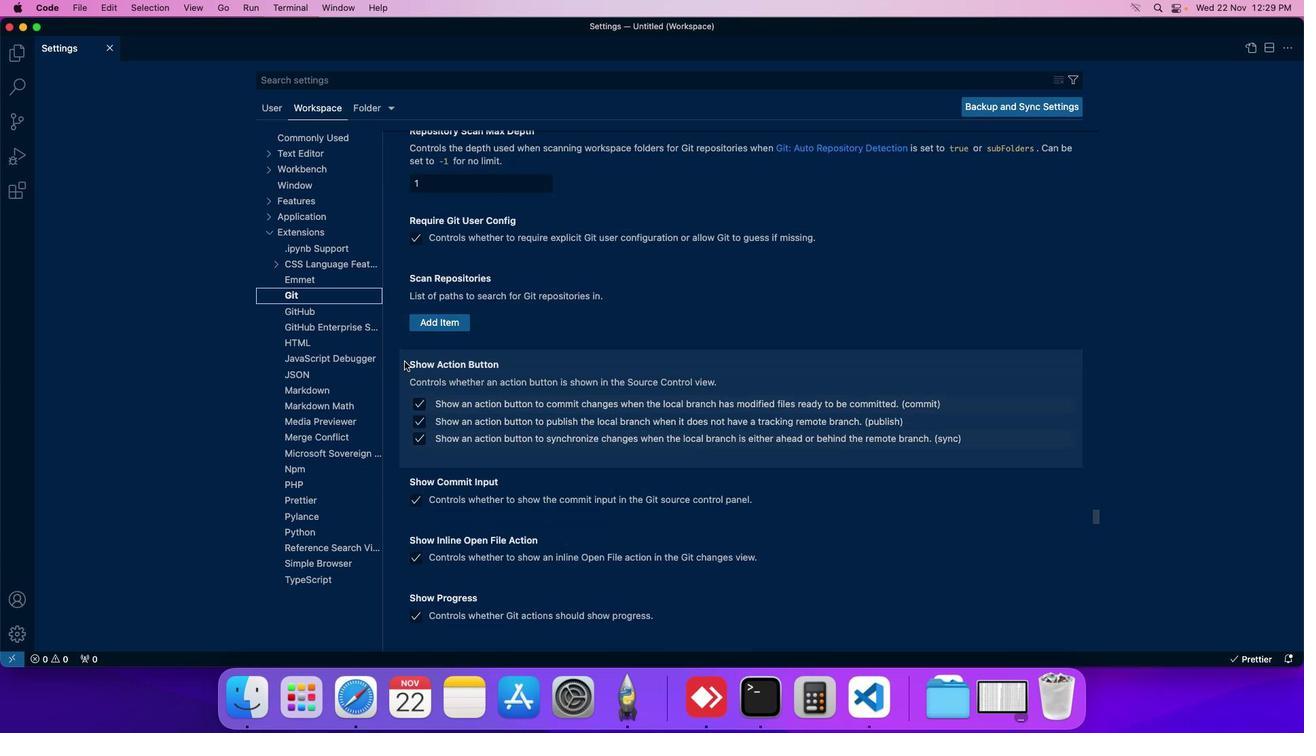 
Action: Mouse moved to (406, 356)
Screenshot: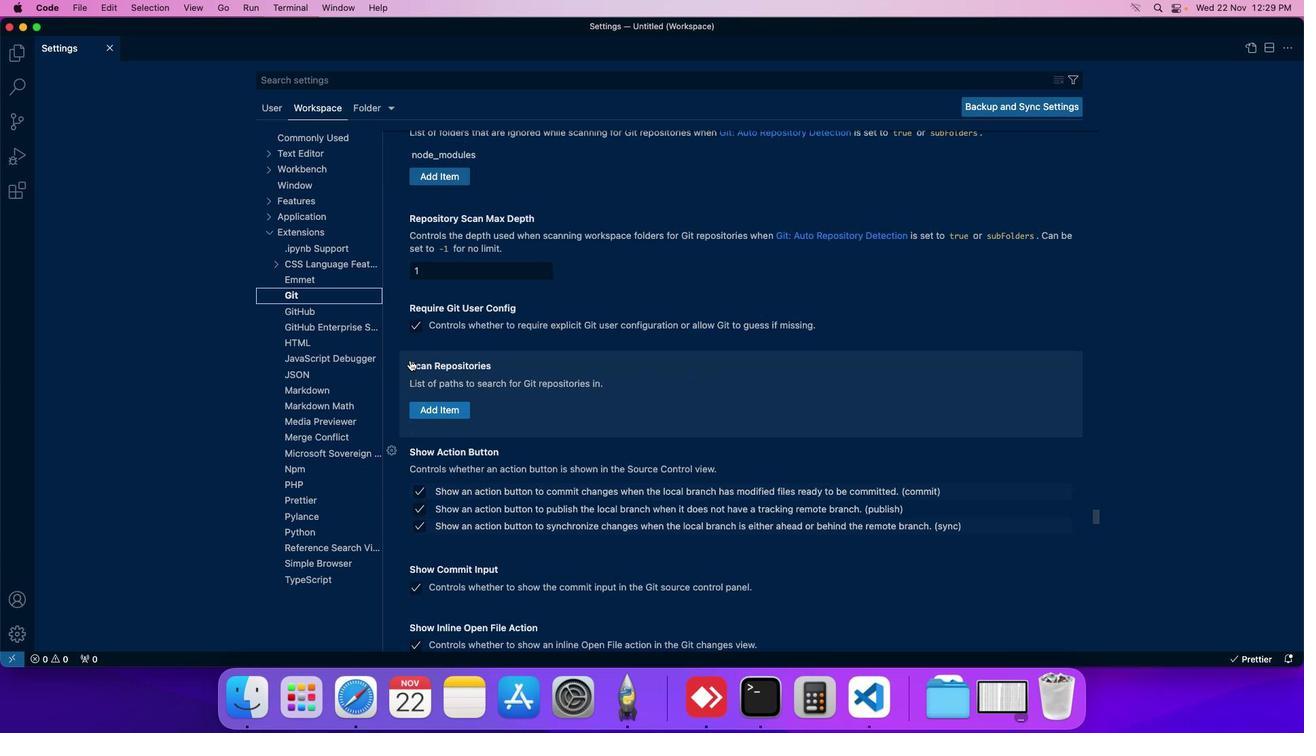 
Action: Mouse scrolled (406, 356) with delta (-2, -2)
Screenshot: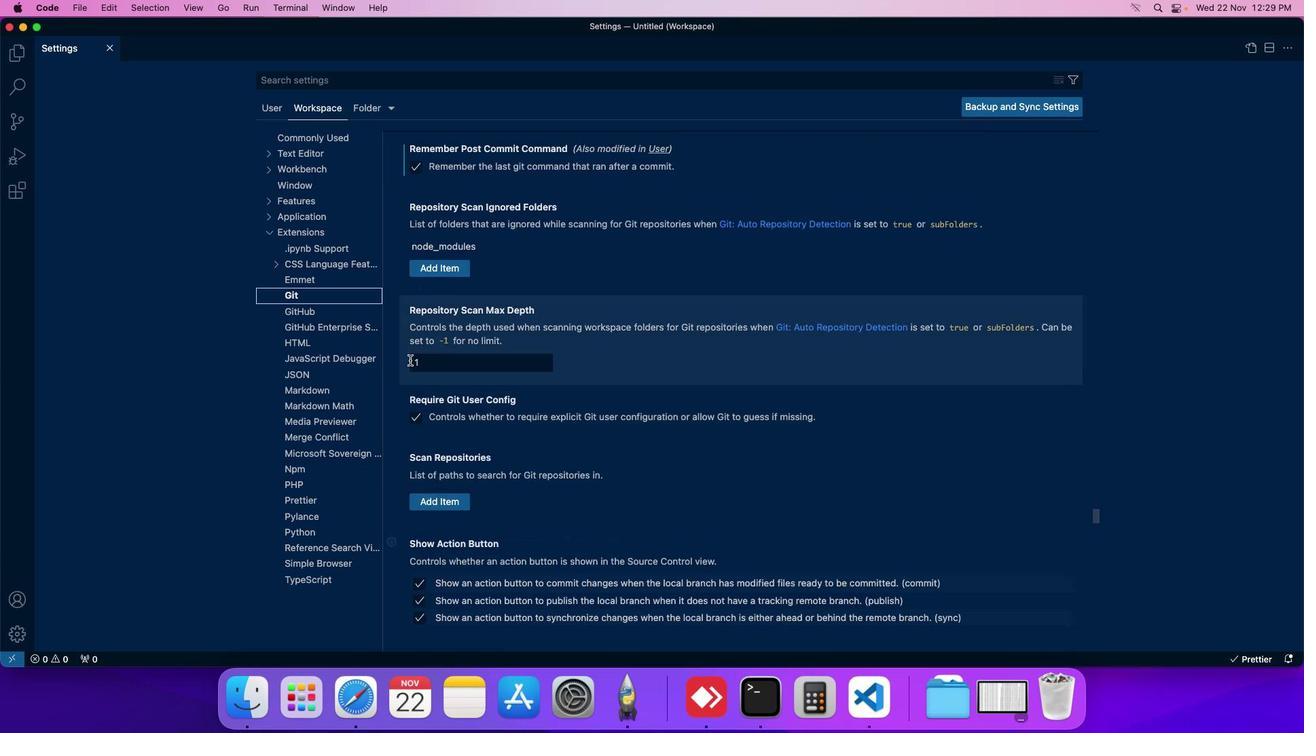
Action: Mouse moved to (1039, 241)
Screenshot: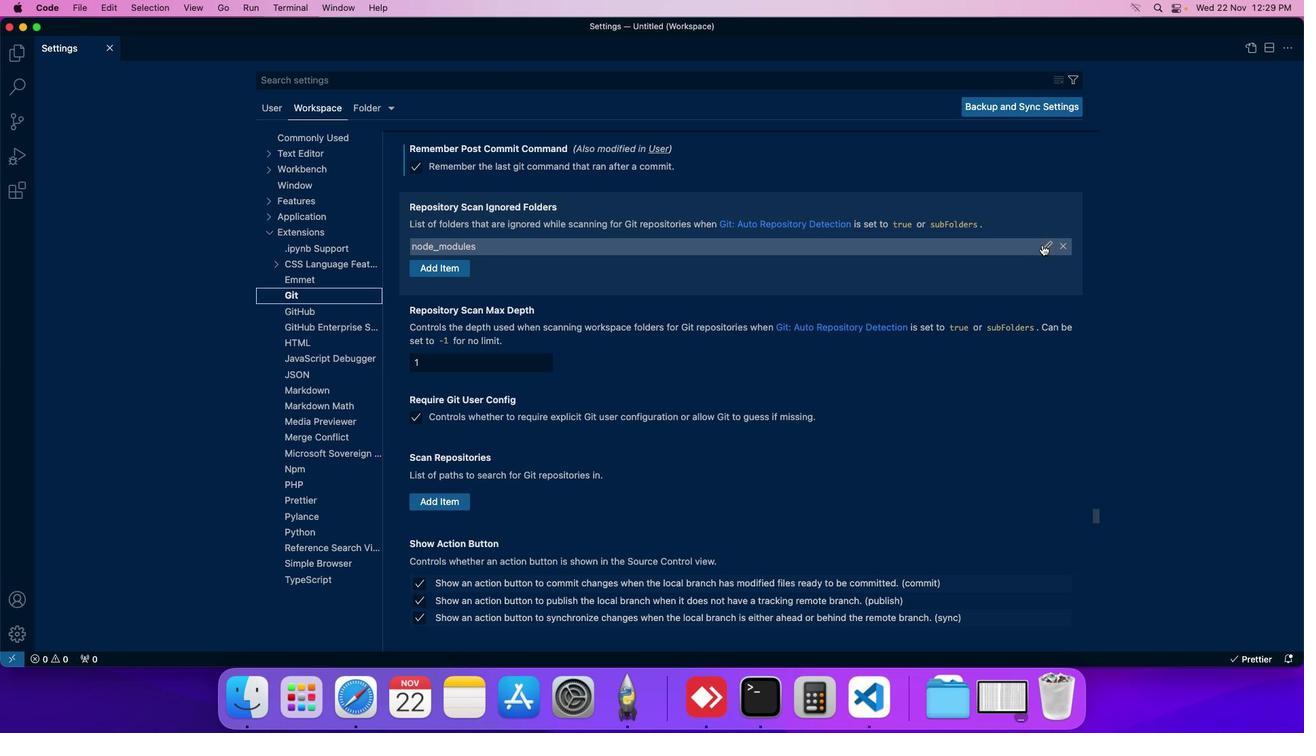 
Action: Mouse pressed left at (1039, 241)
Screenshot: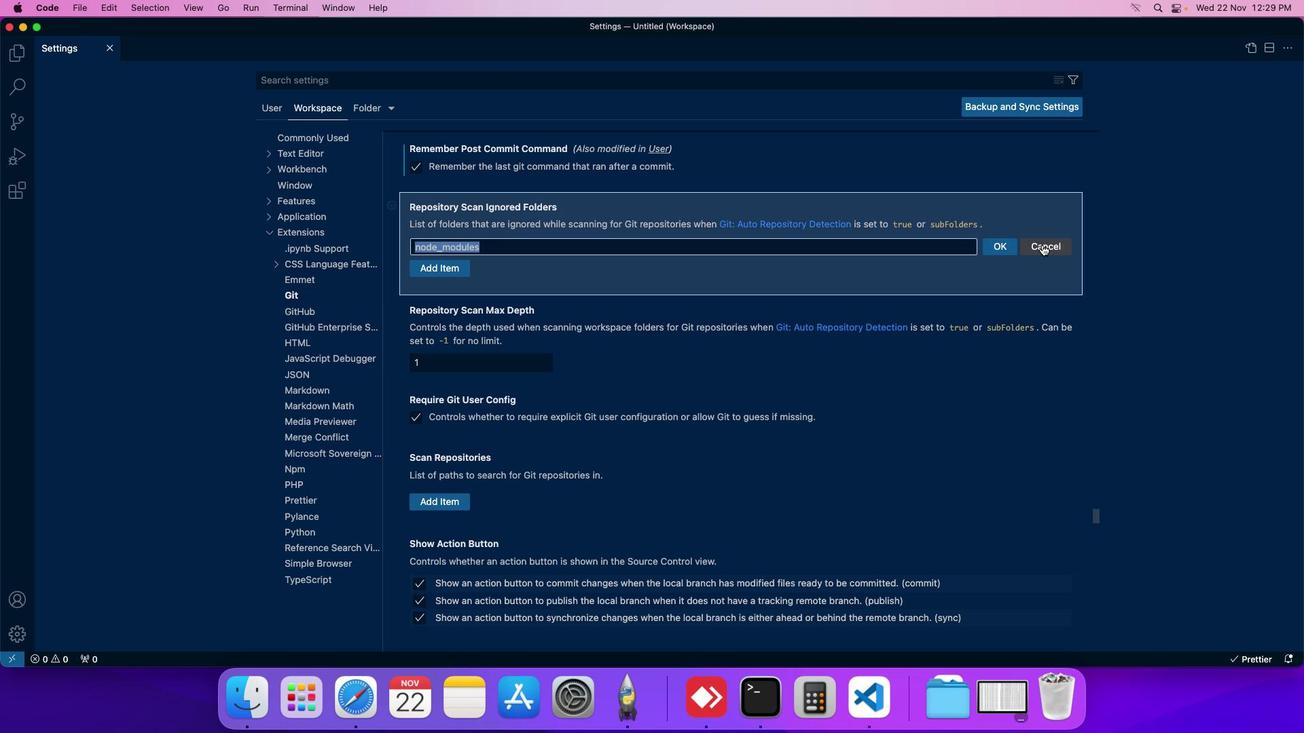 
Action: Mouse moved to (816, 248)
Screenshot: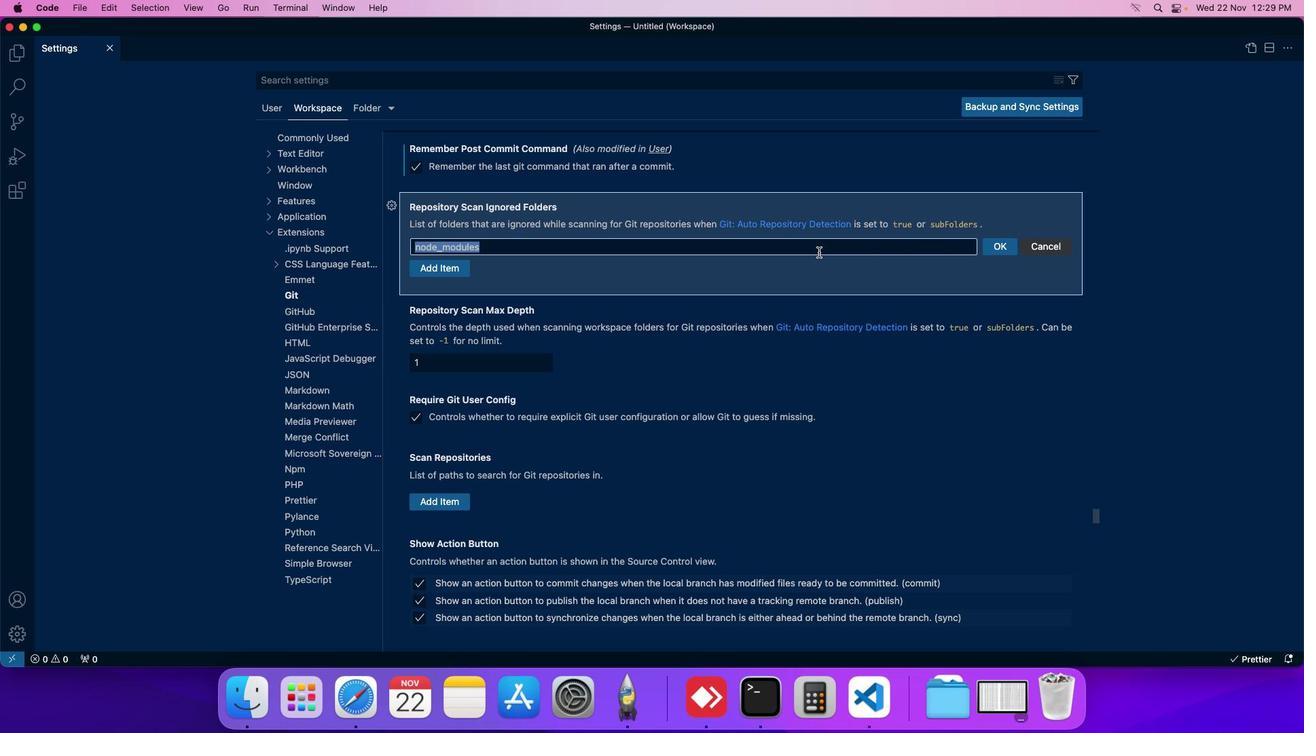 
Action: Key pressed Key.backspace'3'
Screenshot: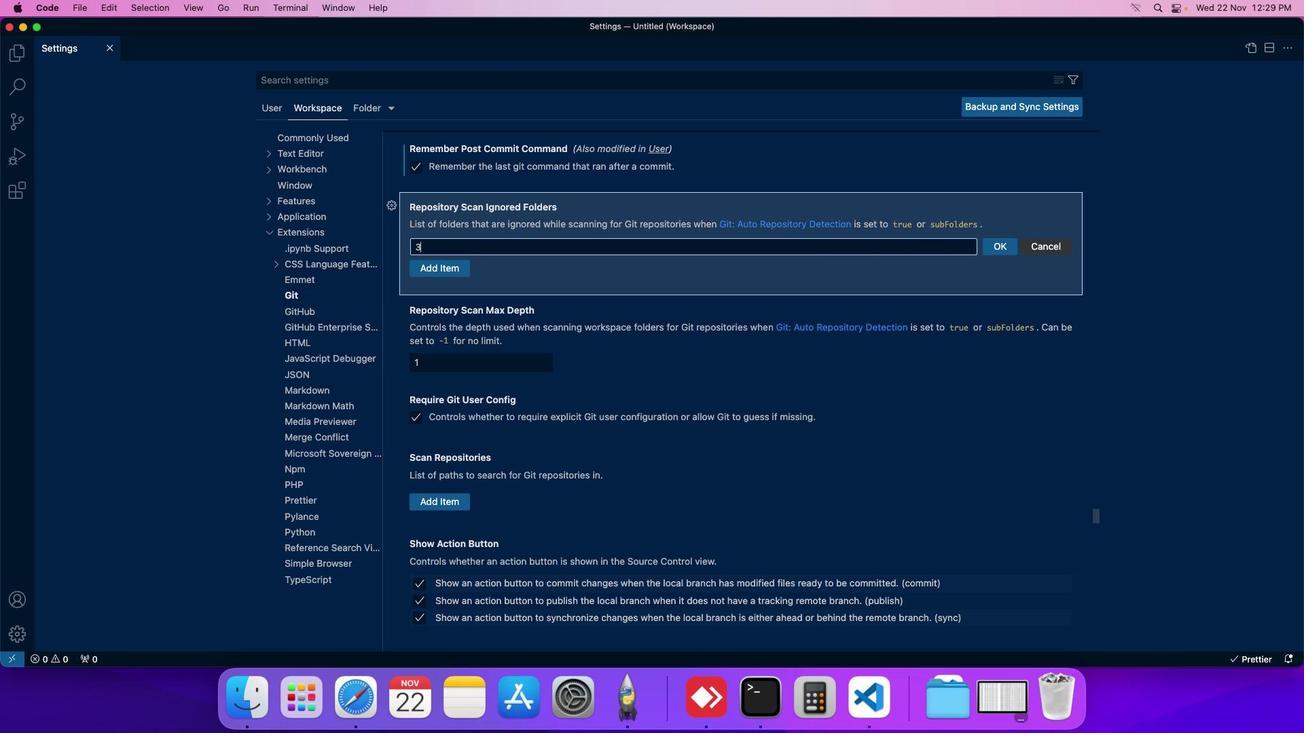 
